 Task: Explore Airbnb accommodation in Al Hindiyah, Iraq from 10th December, 2023 to 15th December, 2023 for 7 adults. Place can be entire room or shared room with 4 bedrooms having 7 beds and 4 bathrooms. Property type can be house. Amenities needed are: wifi, TV, free parkinig on premises, gym, breakfast.
Action: Mouse moved to (424, 94)
Screenshot: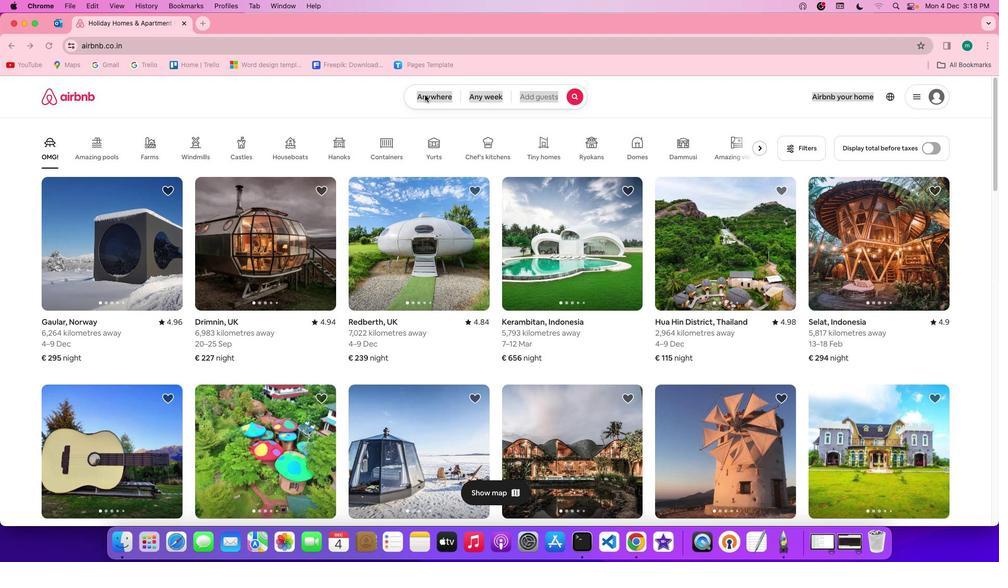 
Action: Mouse pressed left at (424, 94)
Screenshot: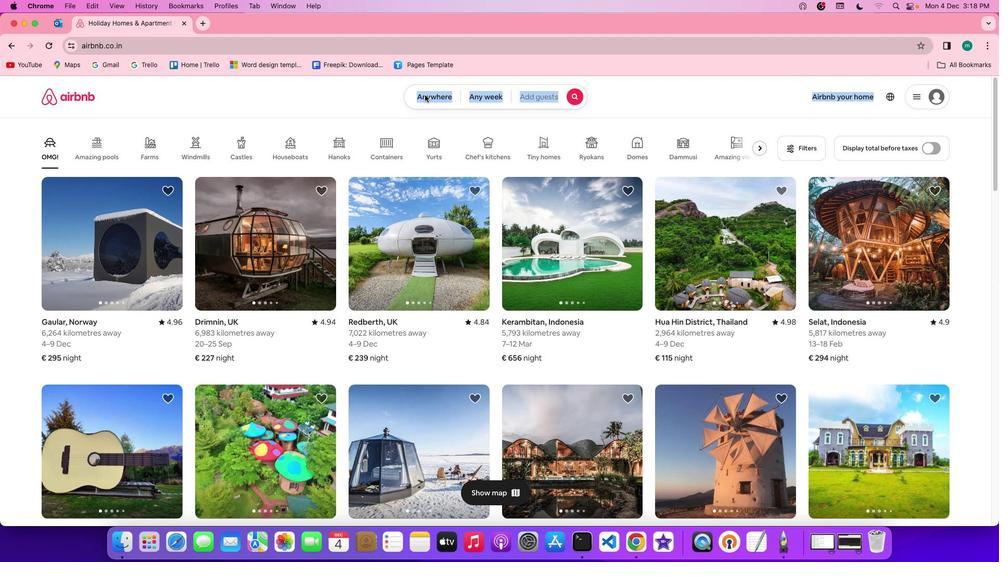 
Action: Mouse pressed left at (424, 94)
Screenshot: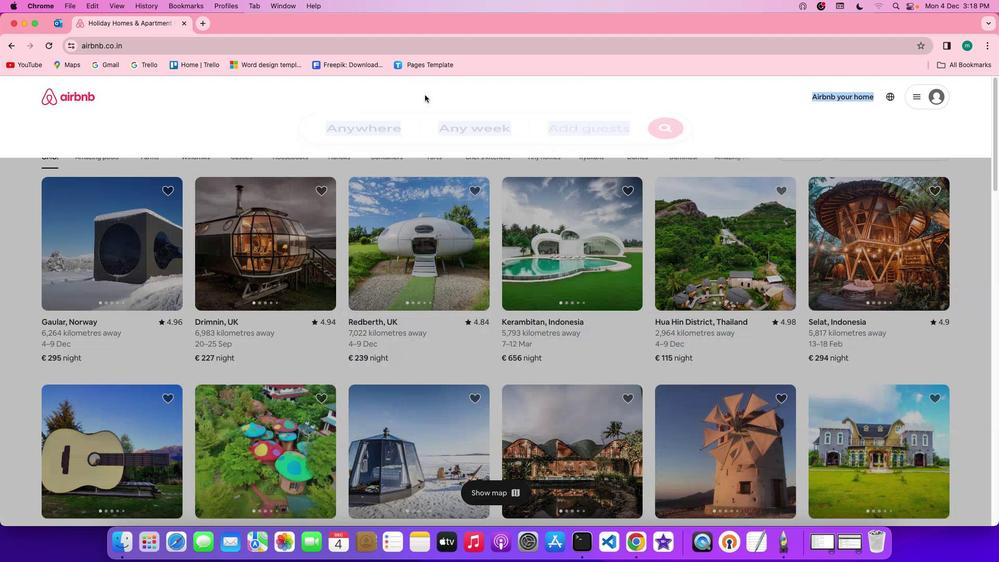 
Action: Mouse moved to (354, 140)
Screenshot: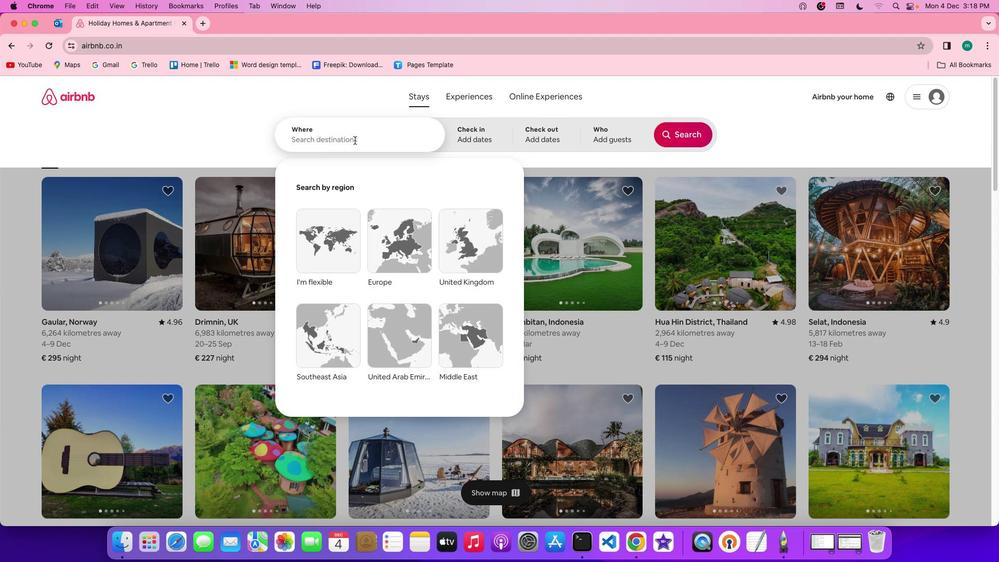 
Action: Mouse pressed left at (354, 140)
Screenshot: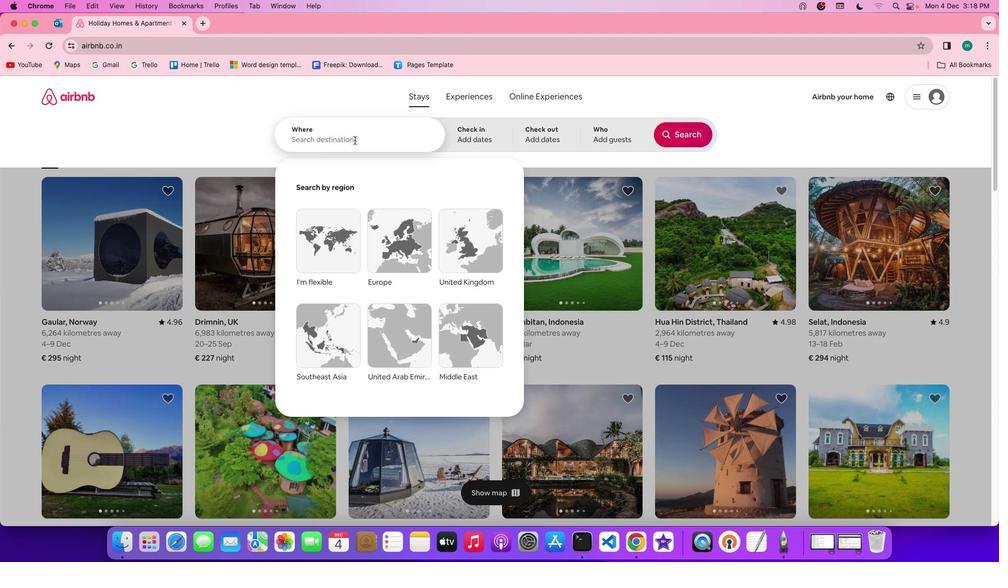 
Action: Key pressed Key.shift'A''I'Key.spaceKey.shift'H''i''n''d''i''y''a''h'','Key.spaceKey.shift'i''r''a''q'
Screenshot: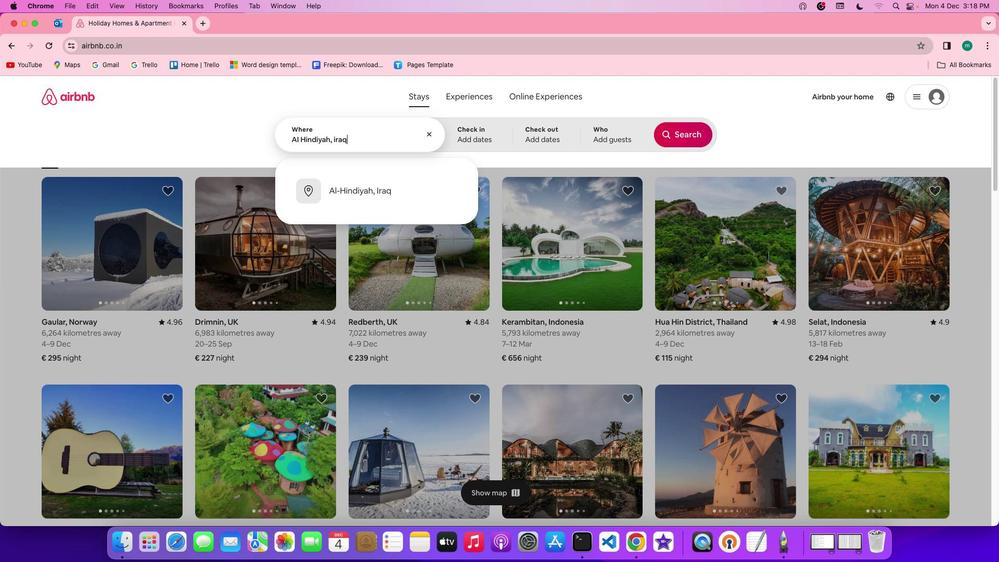 
Action: Mouse moved to (470, 137)
Screenshot: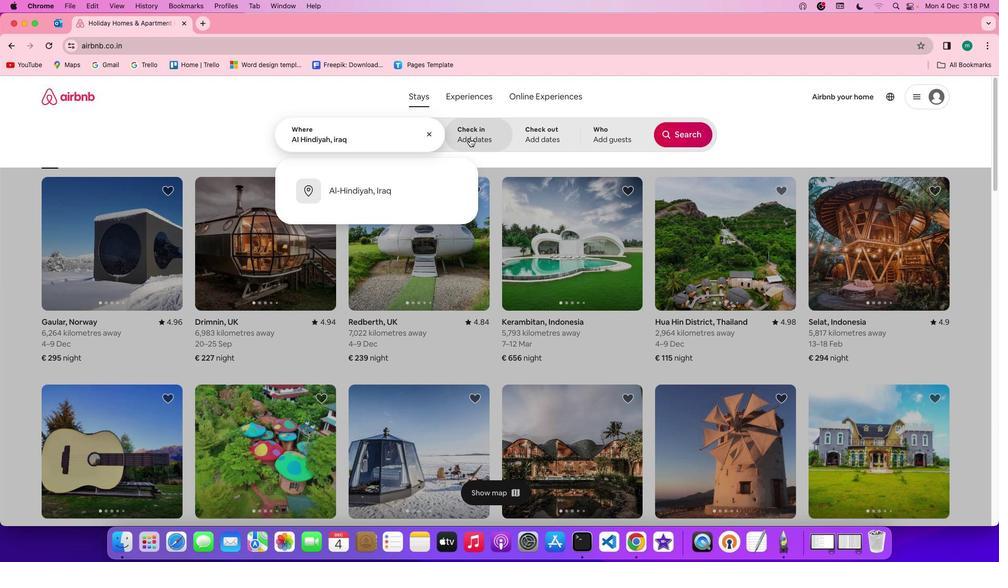 
Action: Mouse pressed left at (470, 137)
Screenshot: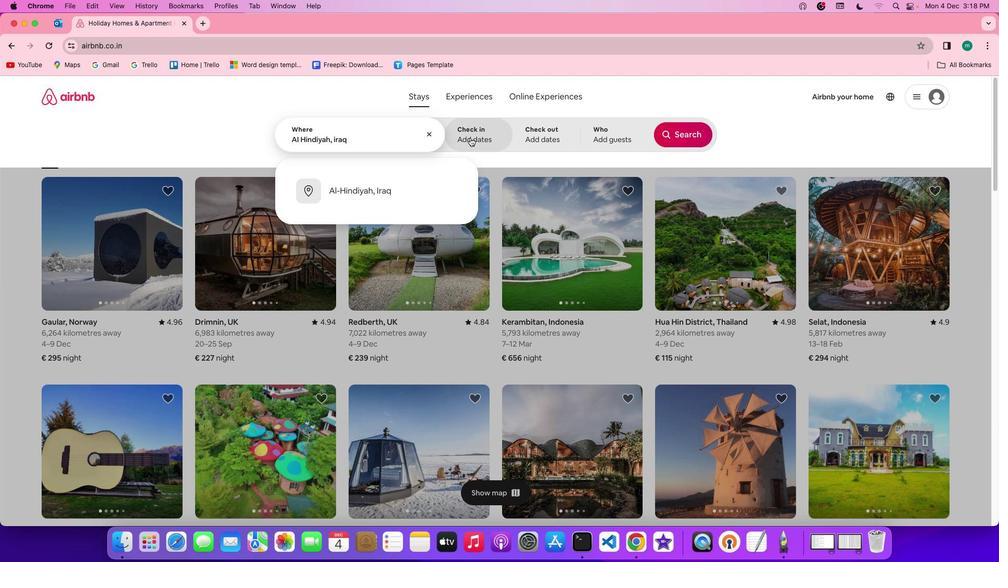 
Action: Mouse moved to (323, 310)
Screenshot: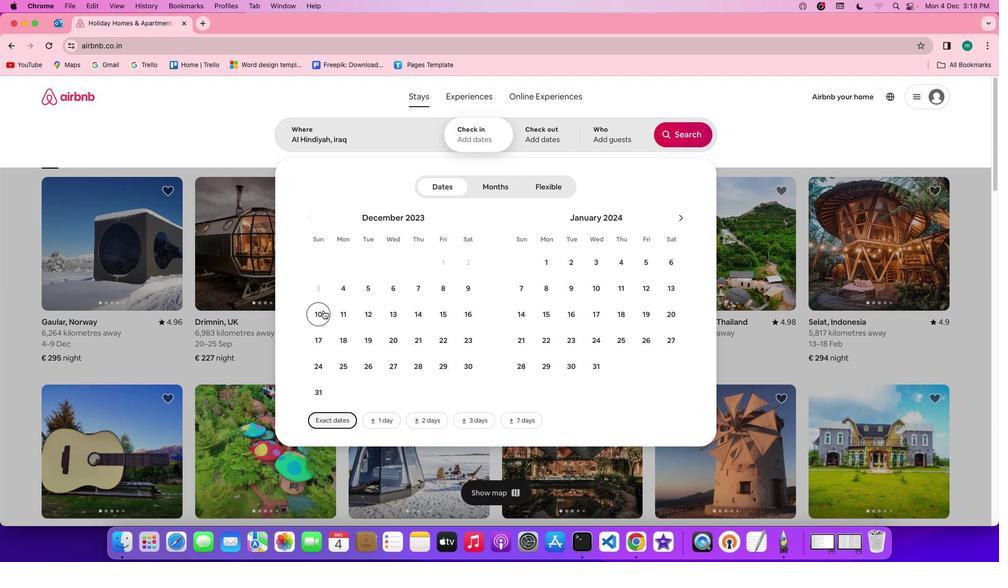 
Action: Mouse pressed left at (323, 310)
Screenshot: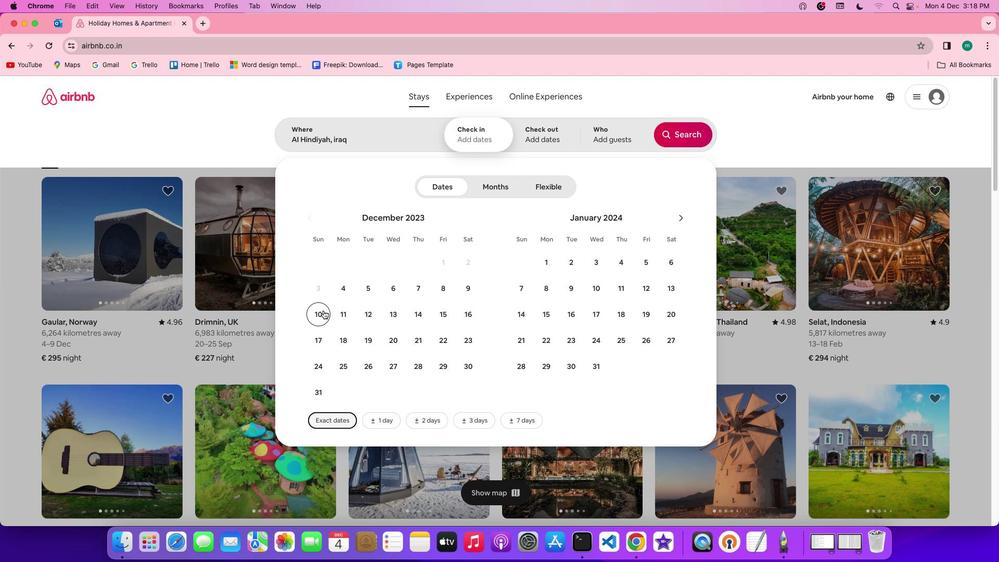 
Action: Mouse moved to (448, 312)
Screenshot: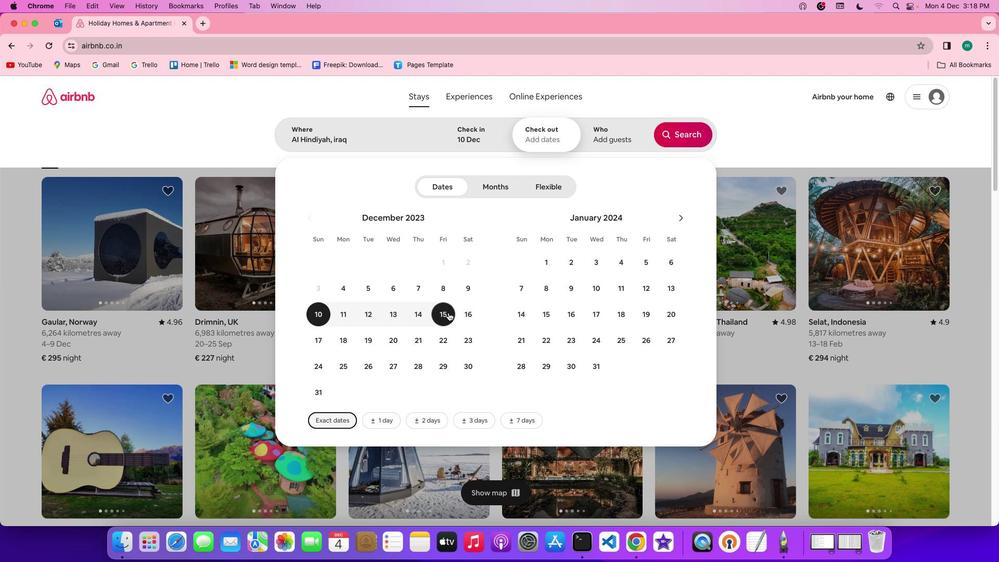 
Action: Mouse pressed left at (448, 312)
Screenshot: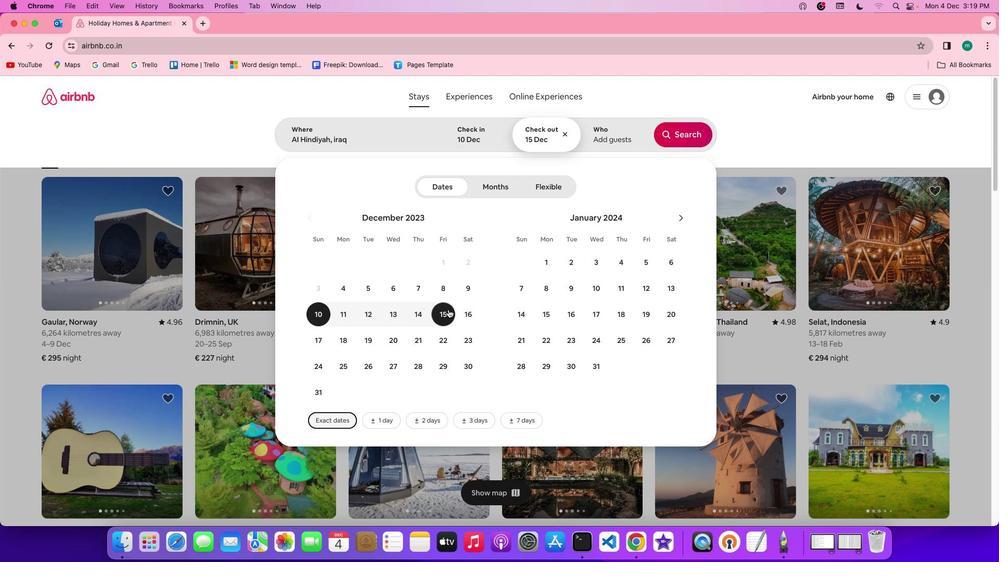 
Action: Mouse moved to (616, 124)
Screenshot: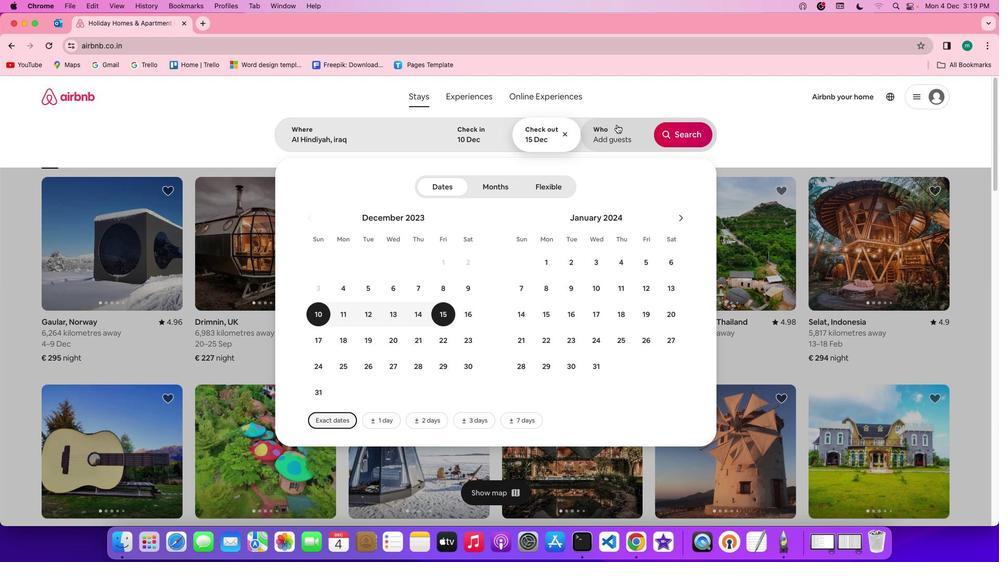 
Action: Mouse pressed left at (616, 124)
Screenshot: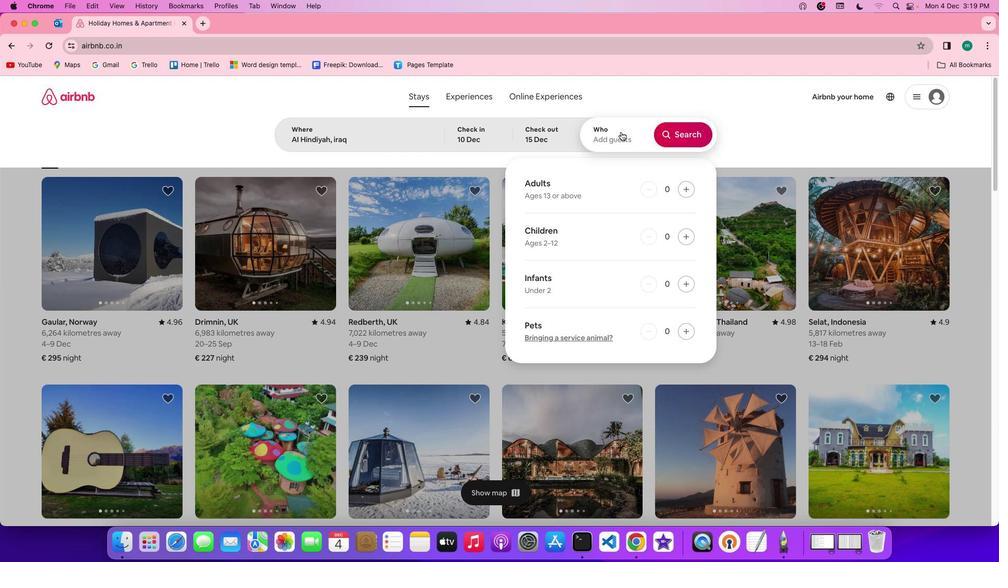 
Action: Mouse moved to (681, 188)
Screenshot: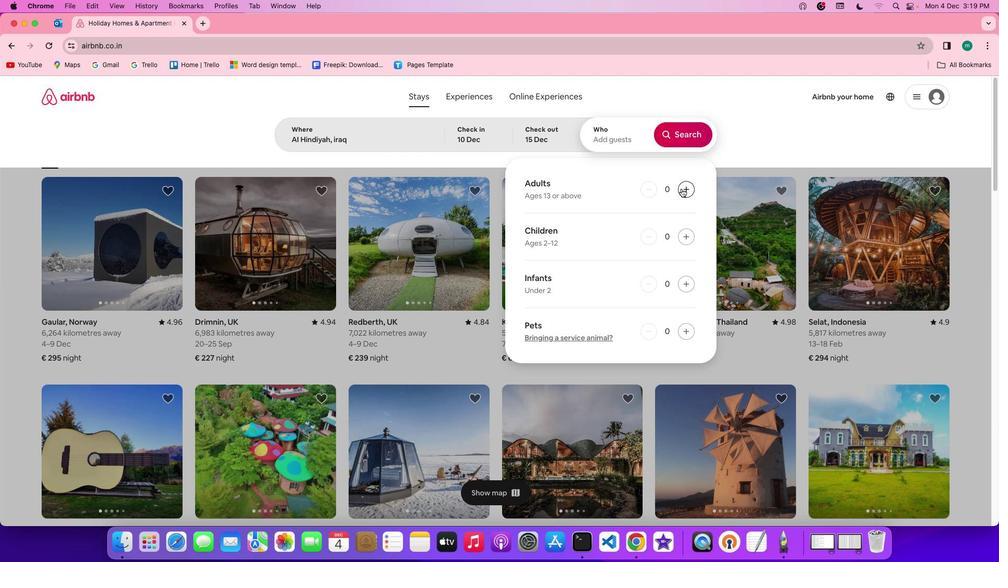 
Action: Mouse pressed left at (681, 188)
Screenshot: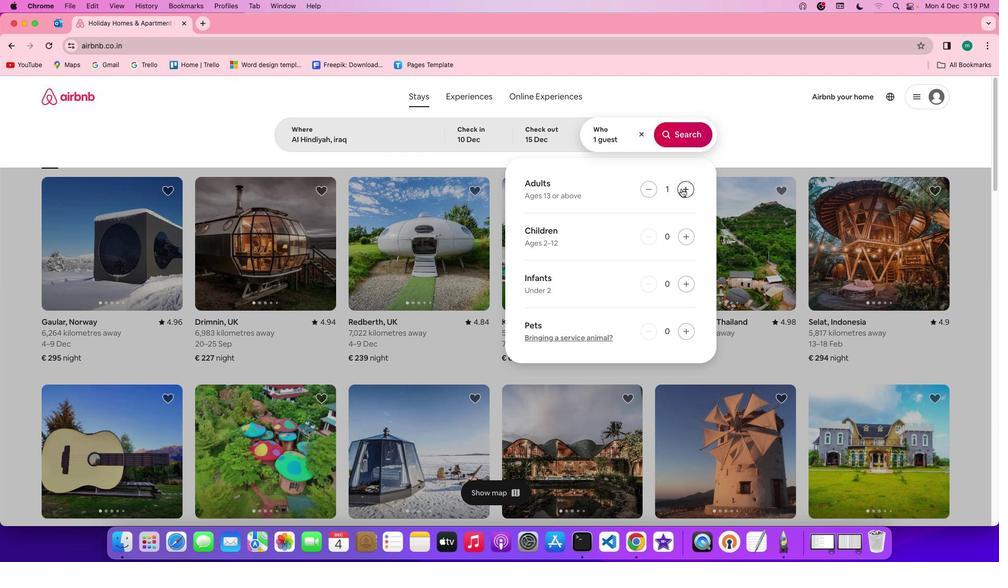 
Action: Mouse pressed left at (681, 188)
Screenshot: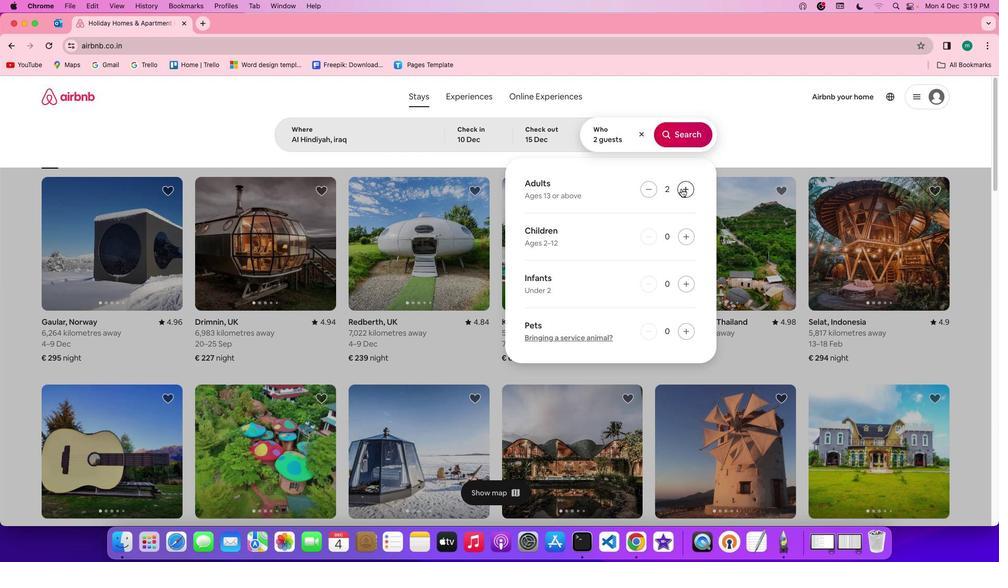 
Action: Mouse pressed left at (681, 188)
Screenshot: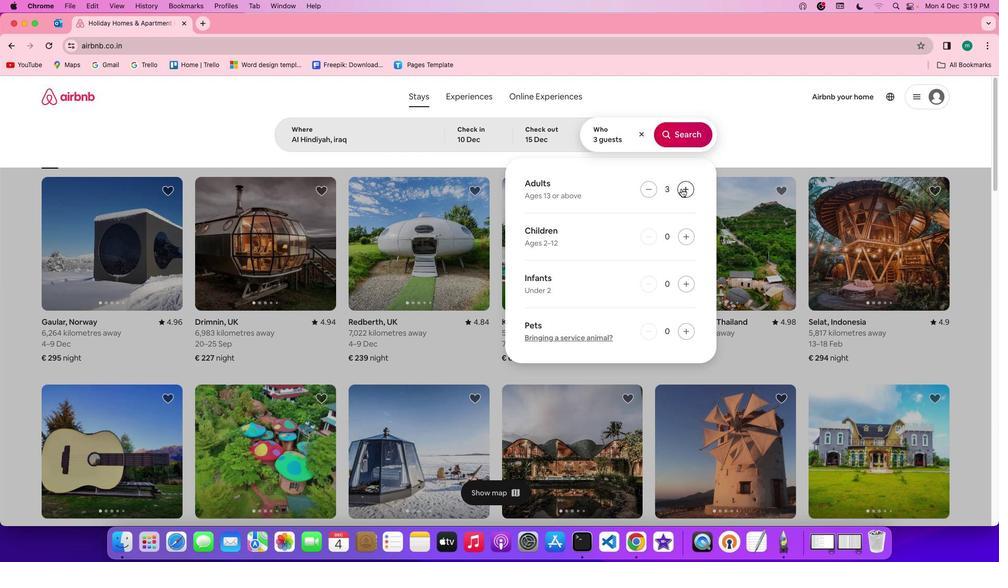 
Action: Mouse pressed left at (681, 188)
Screenshot: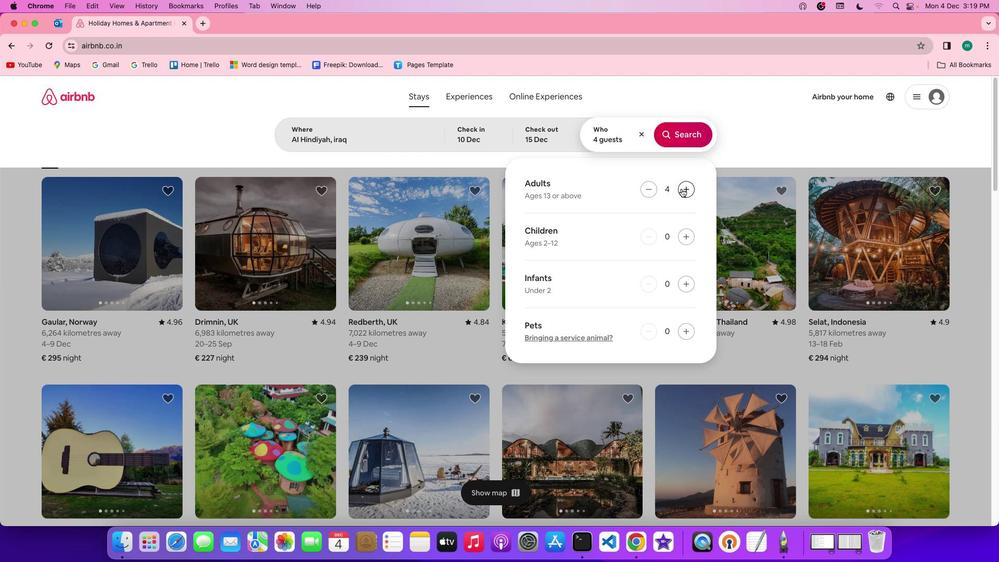 
Action: Mouse pressed left at (681, 188)
Screenshot: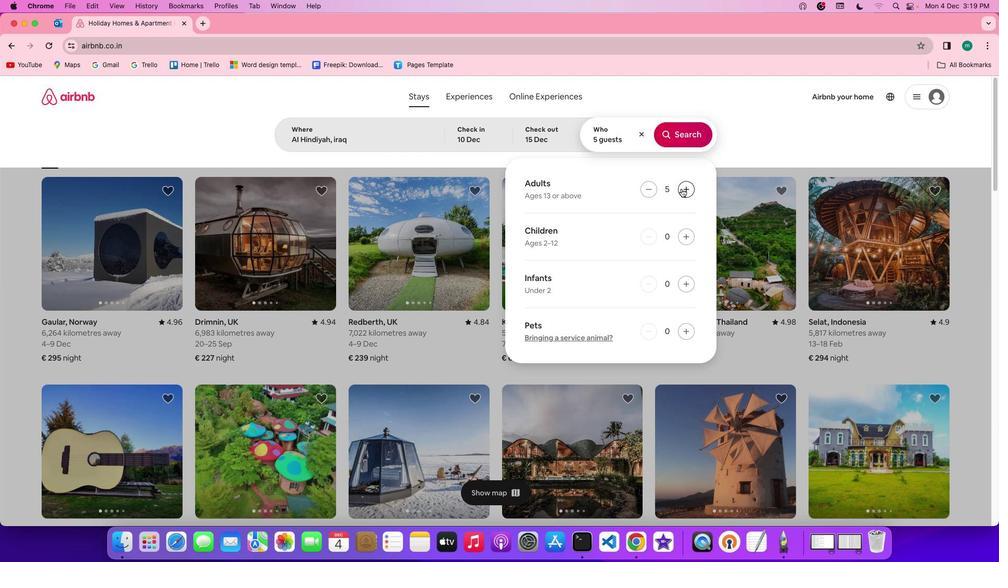 
Action: Mouse pressed left at (681, 188)
Screenshot: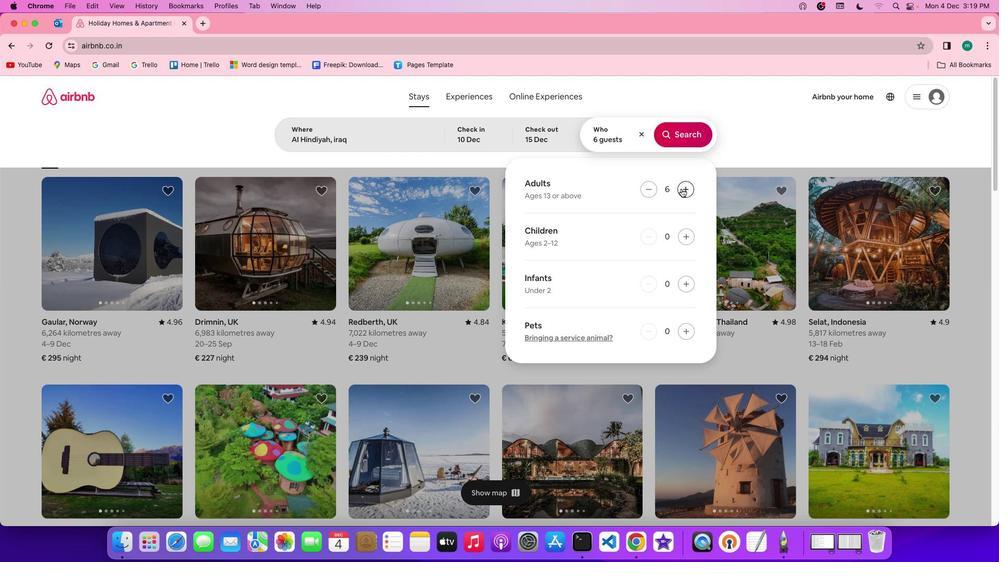 
Action: Mouse pressed left at (681, 188)
Screenshot: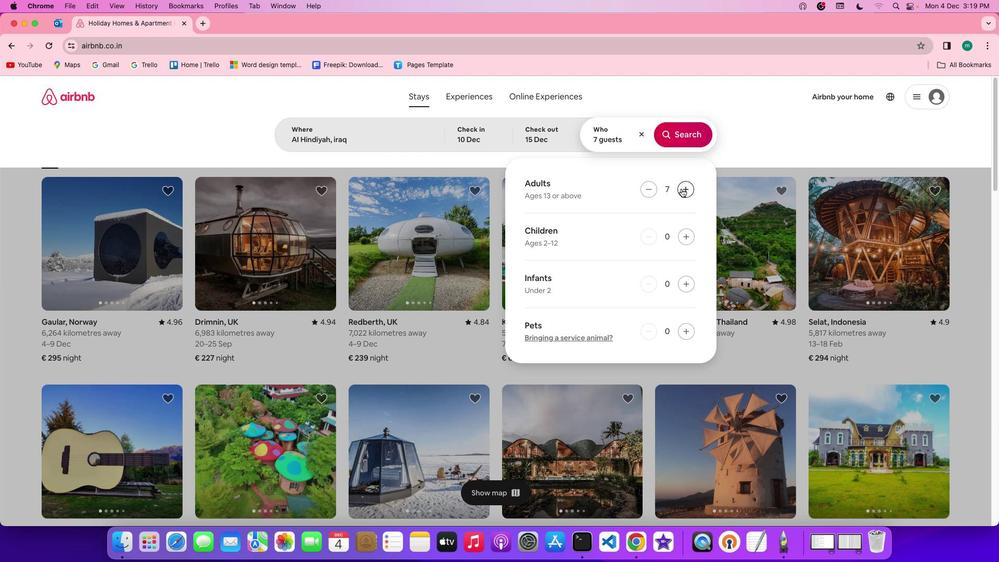 
Action: Mouse moved to (688, 129)
Screenshot: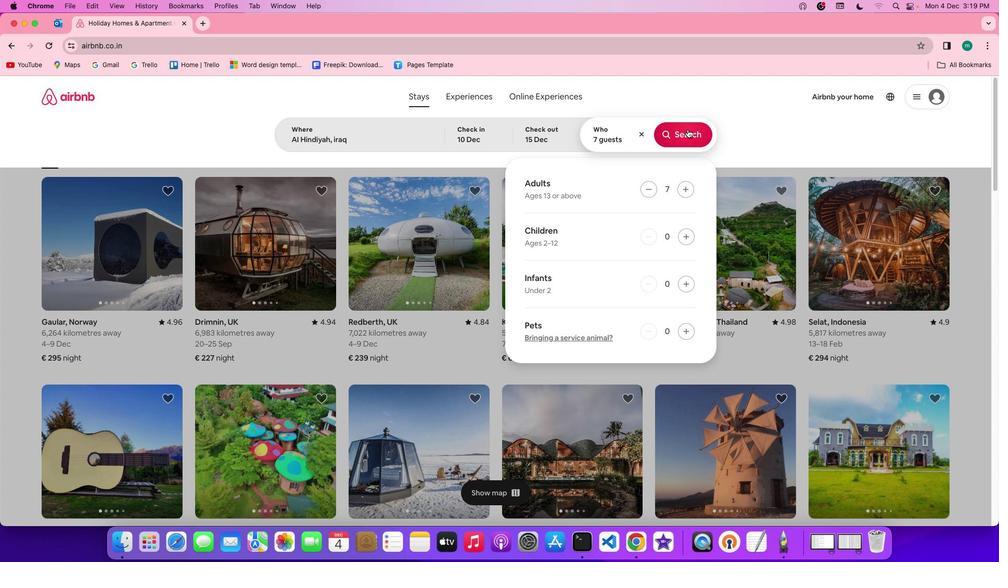 
Action: Mouse pressed left at (688, 129)
Screenshot: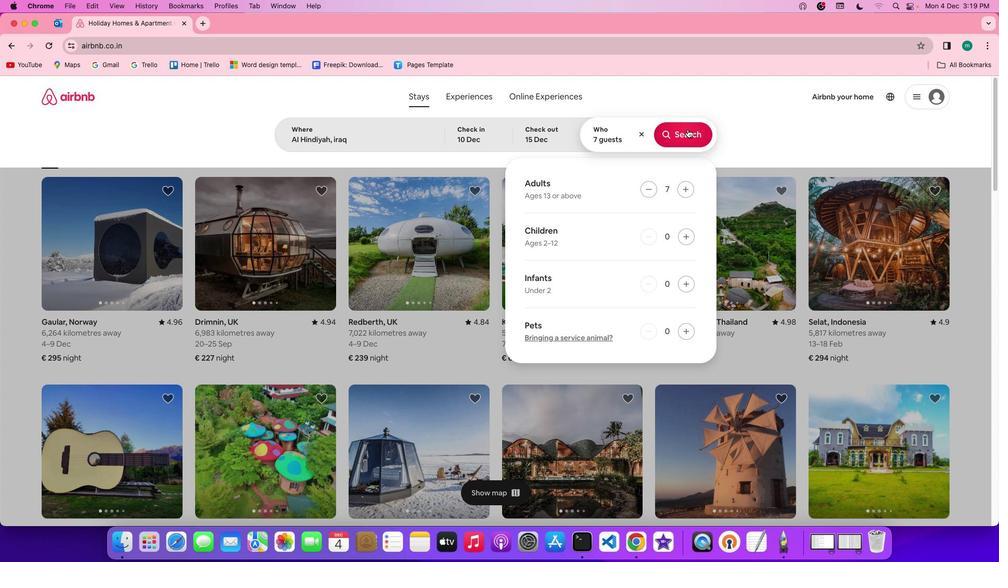 
Action: Mouse moved to (832, 132)
Screenshot: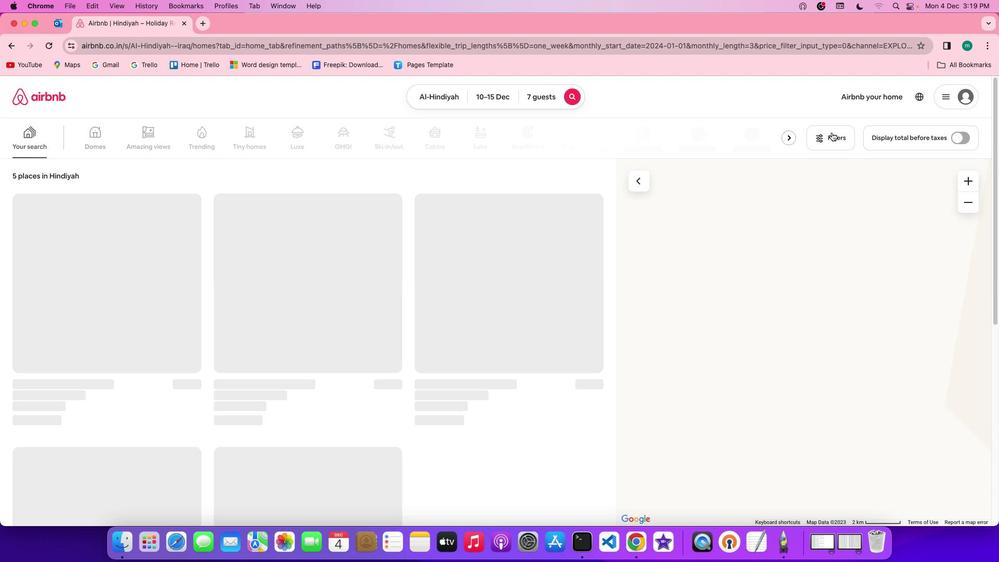 
Action: Mouse pressed left at (832, 132)
Screenshot: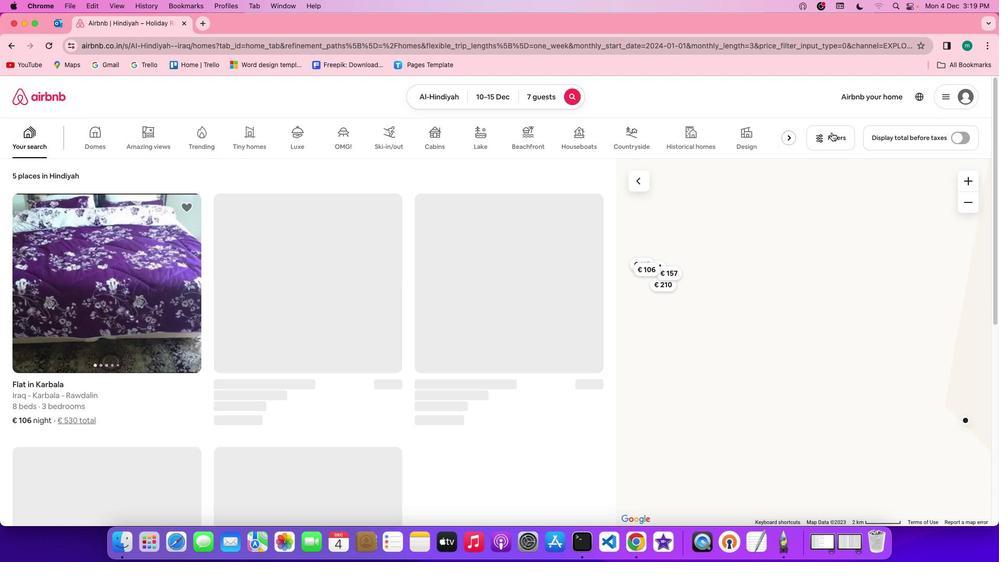 
Action: Mouse moved to (495, 308)
Screenshot: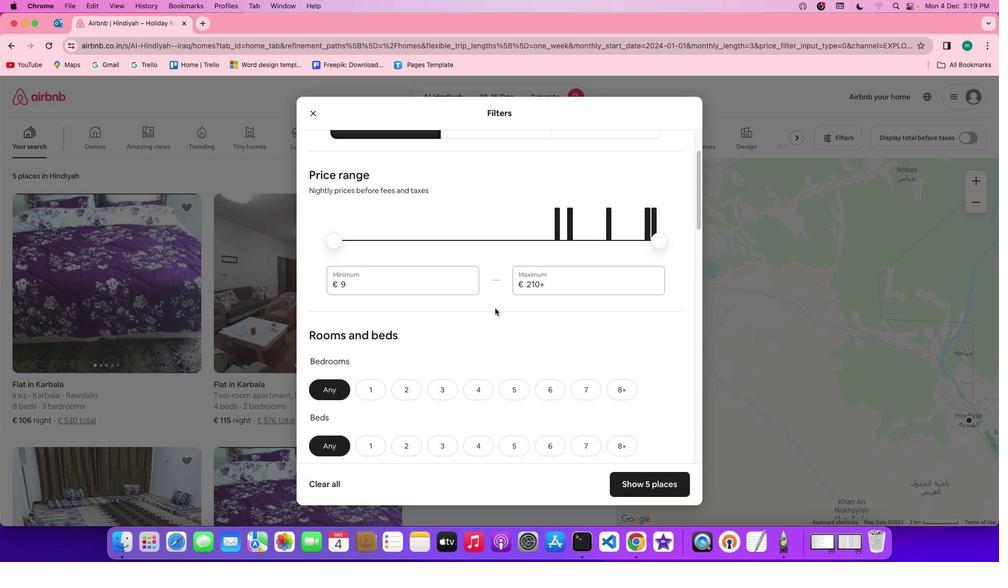 
Action: Mouse scrolled (495, 308) with delta (0, 0)
Screenshot: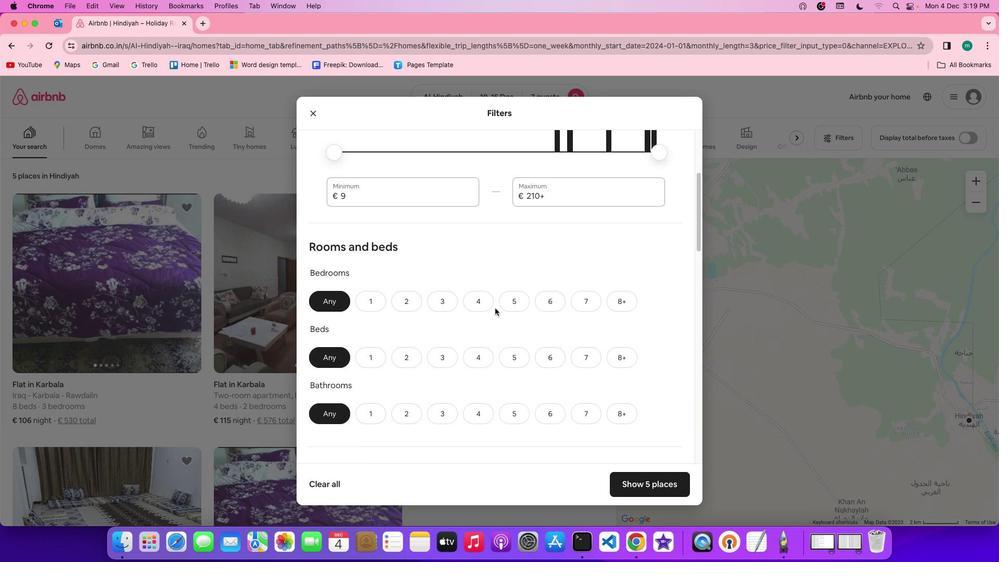 
Action: Mouse scrolled (495, 308) with delta (0, 0)
Screenshot: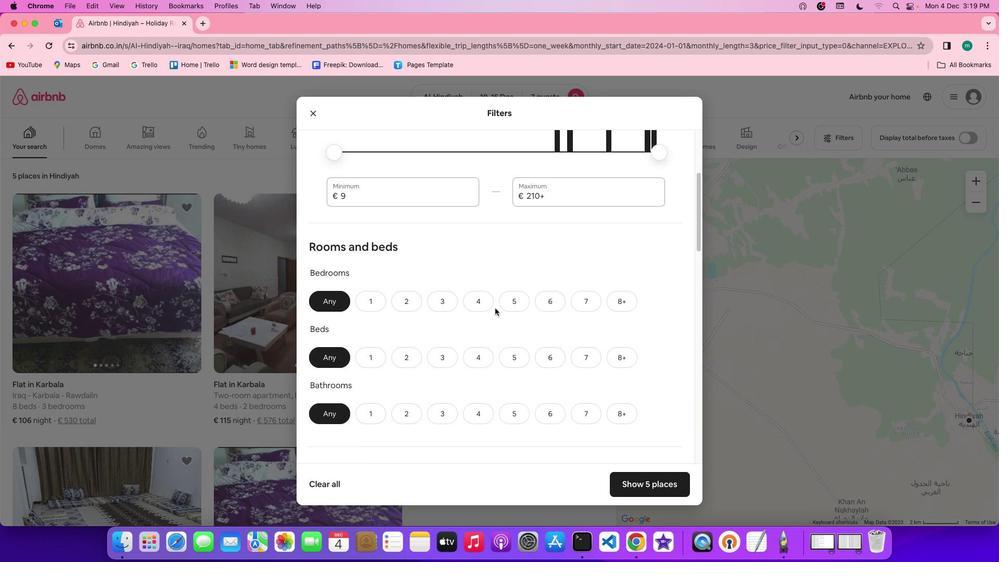 
Action: Mouse scrolled (495, 308) with delta (0, -1)
Screenshot: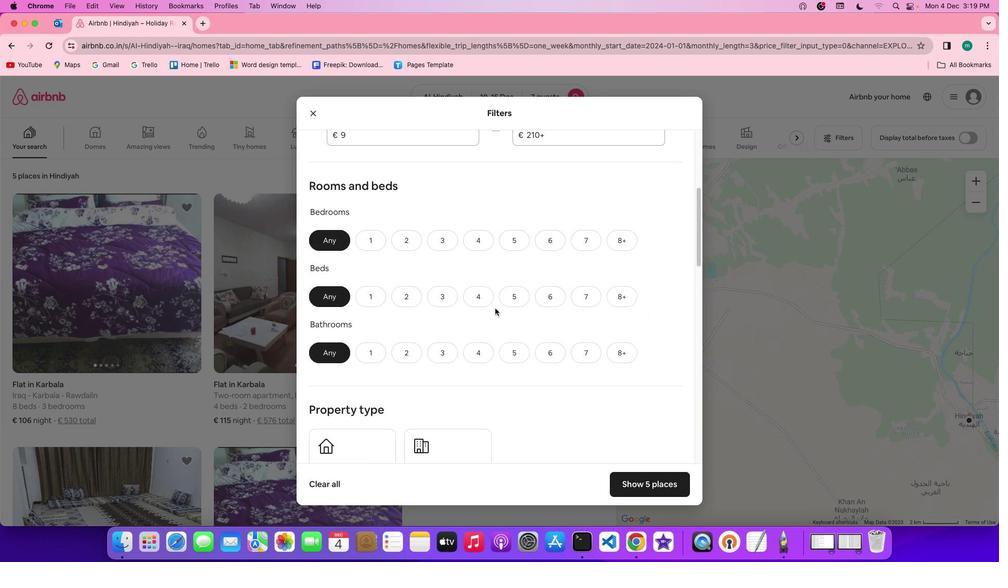 
Action: Mouse scrolled (495, 308) with delta (0, -2)
Screenshot: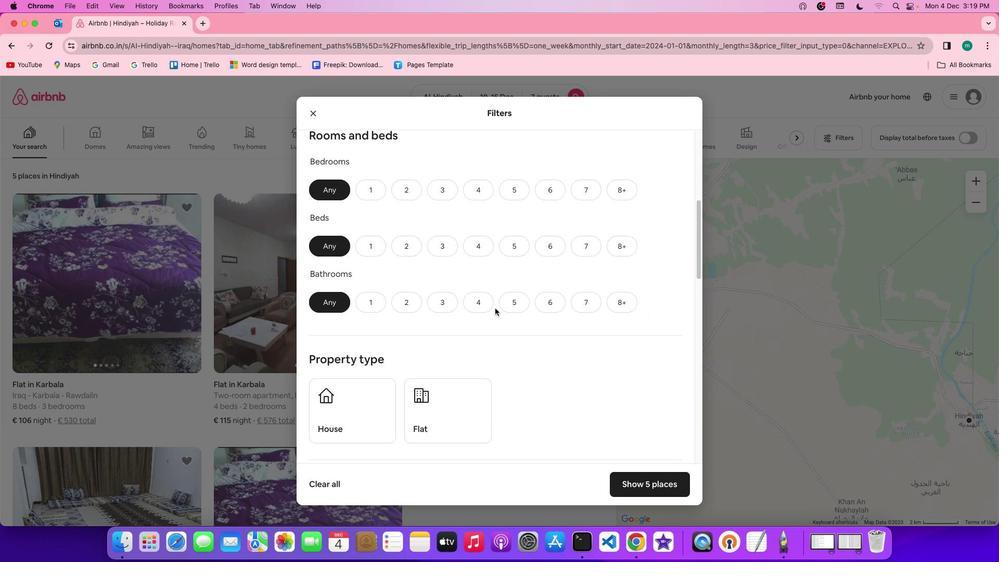 
Action: Mouse scrolled (495, 308) with delta (0, -2)
Screenshot: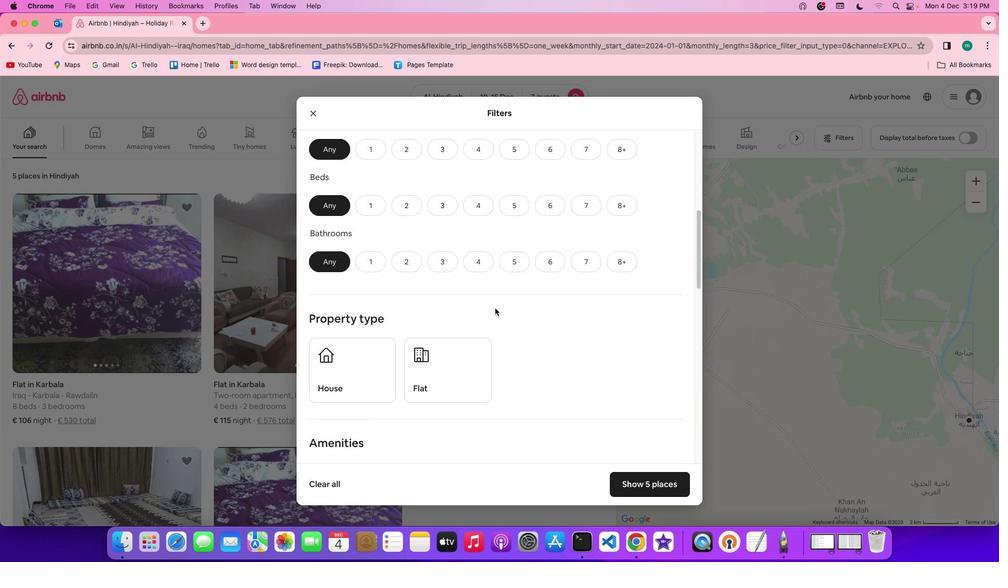 
Action: Mouse moved to (474, 148)
Screenshot: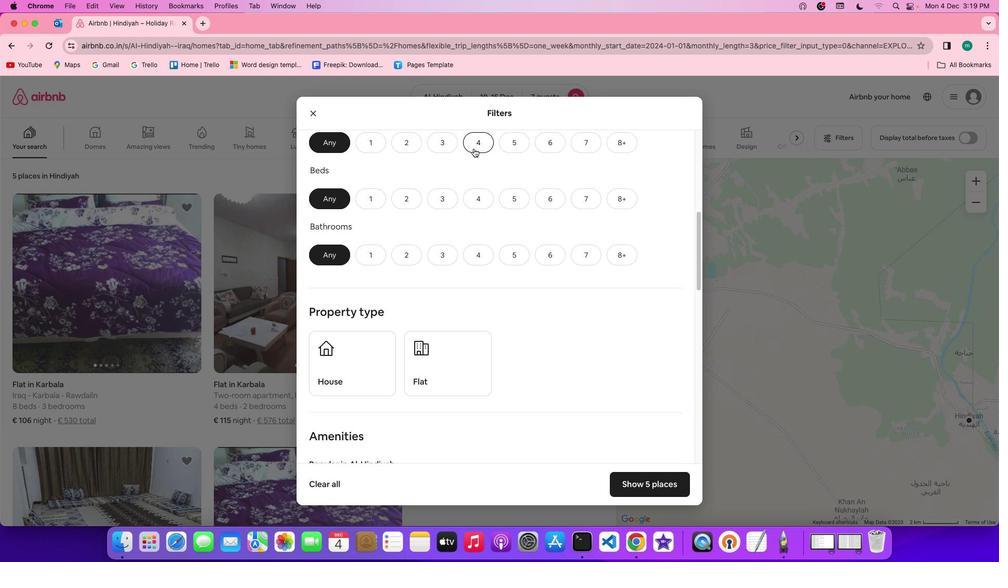 
Action: Mouse pressed left at (474, 148)
Screenshot: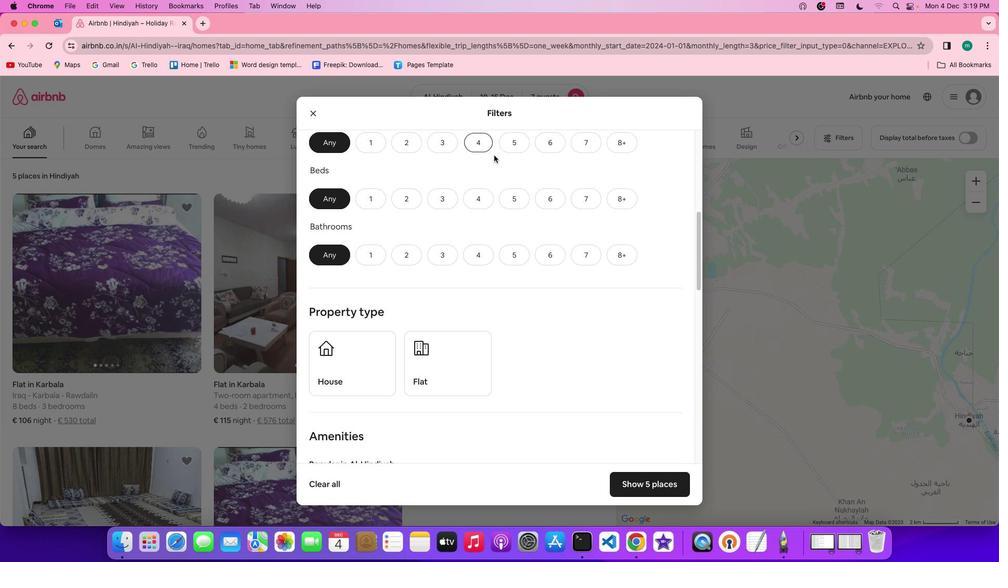 
Action: Mouse moved to (581, 198)
Screenshot: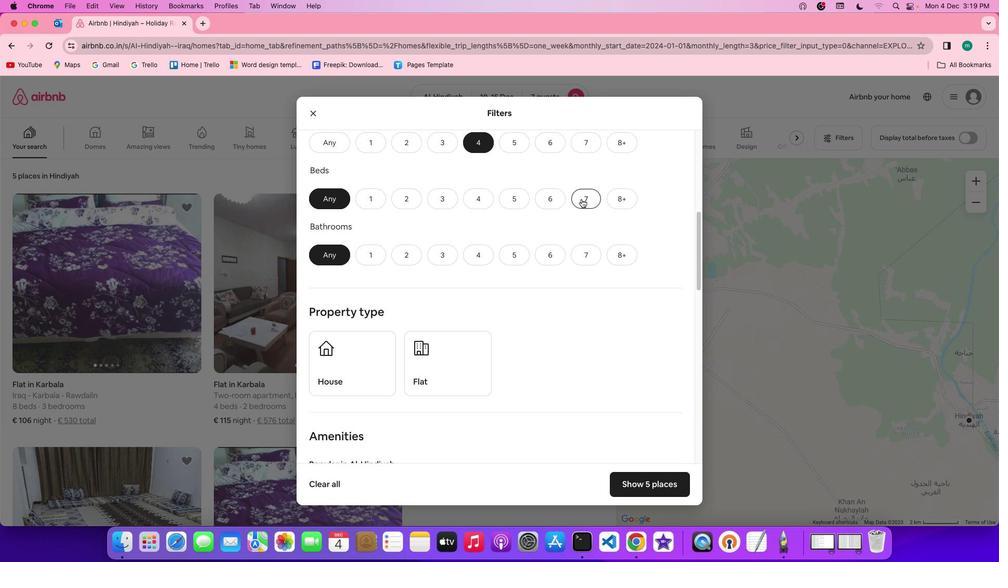 
Action: Mouse pressed left at (581, 198)
Screenshot: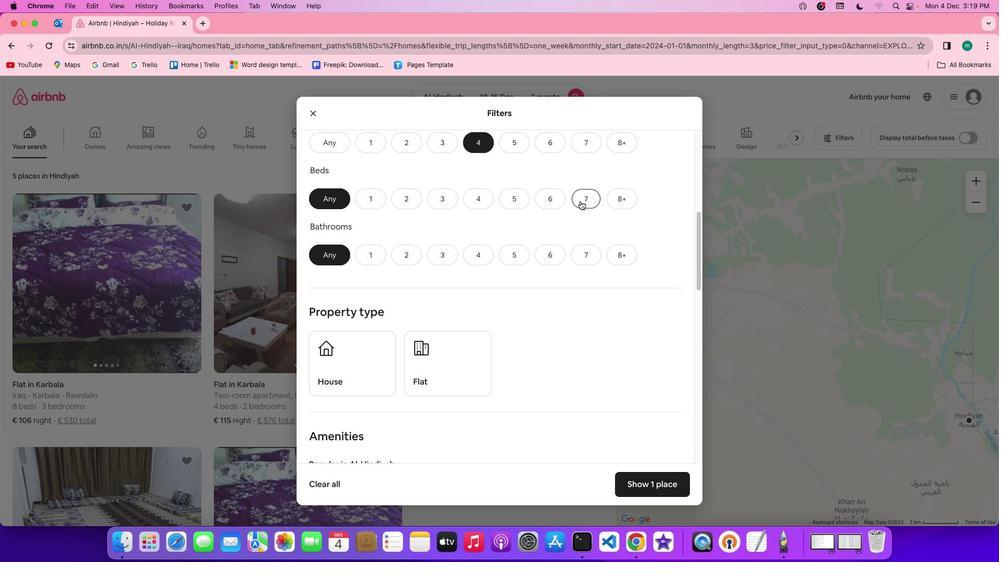 
Action: Mouse moved to (475, 252)
Screenshot: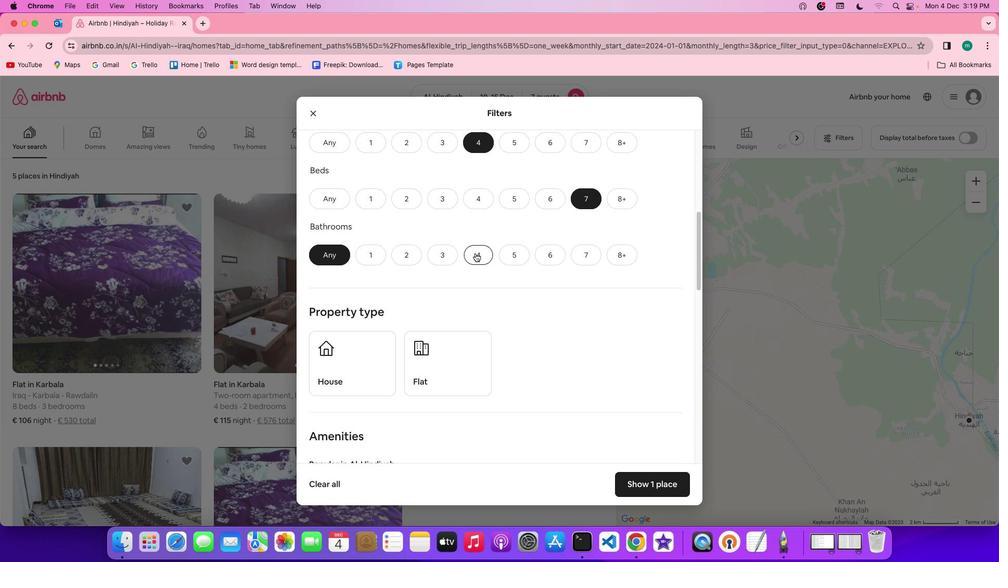 
Action: Mouse pressed left at (475, 252)
Screenshot: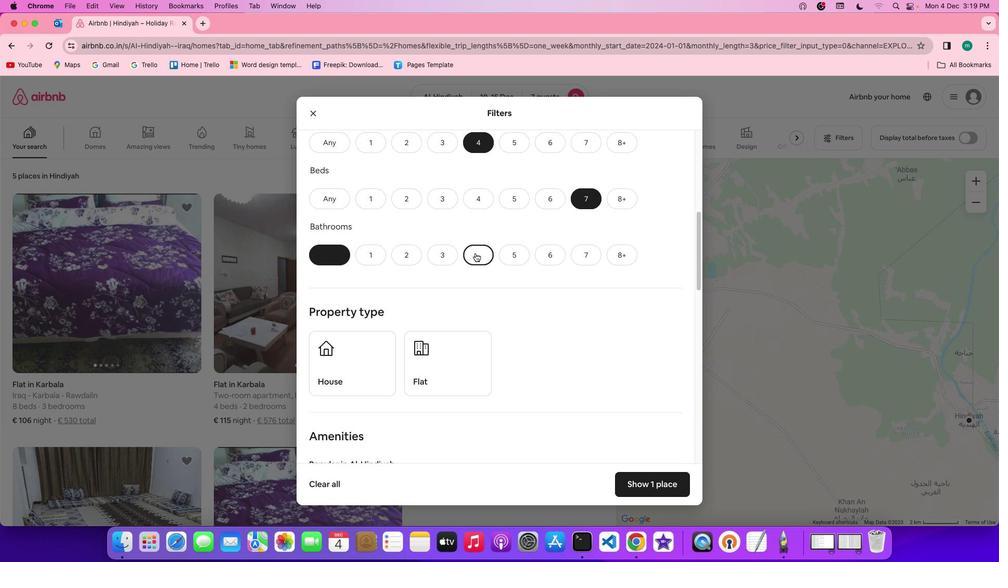 
Action: Mouse moved to (530, 275)
Screenshot: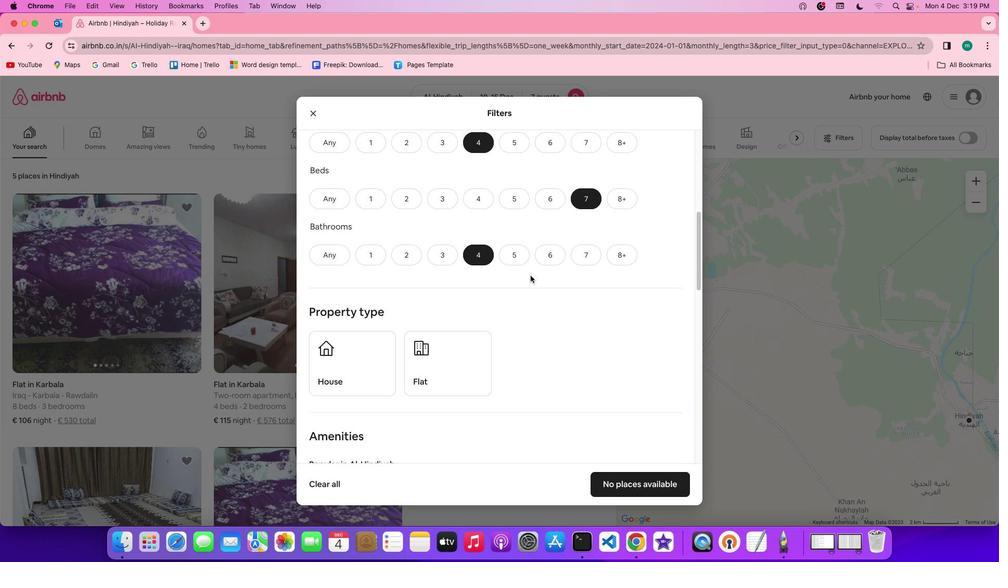 
Action: Mouse scrolled (530, 275) with delta (0, 0)
Screenshot: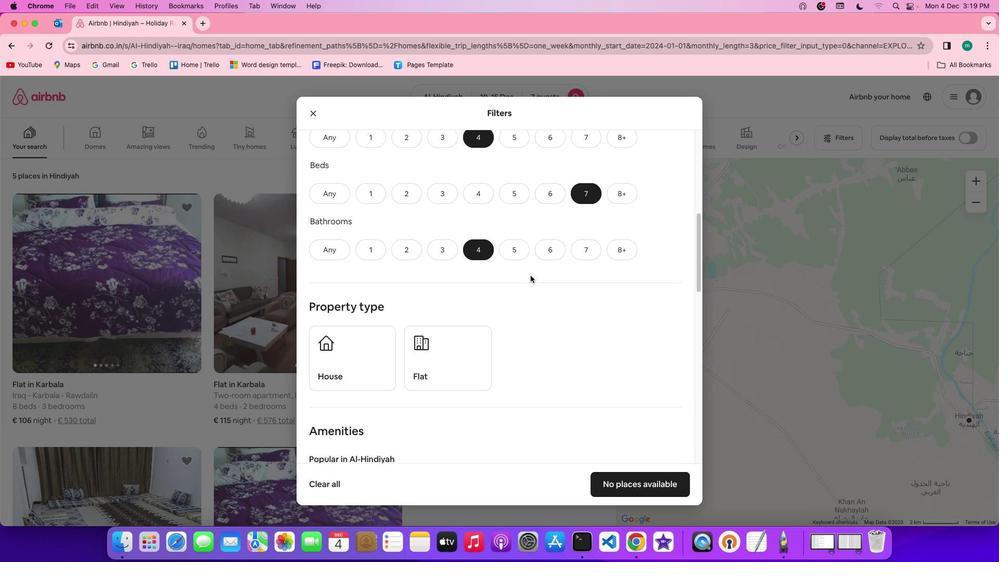 
Action: Mouse scrolled (530, 275) with delta (0, 0)
Screenshot: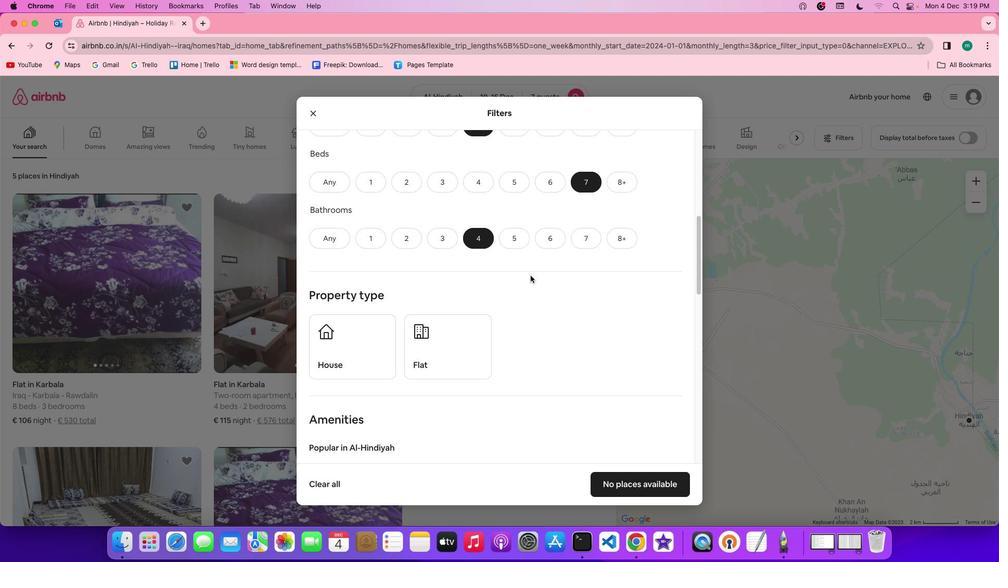 
Action: Mouse scrolled (530, 275) with delta (0, 0)
Screenshot: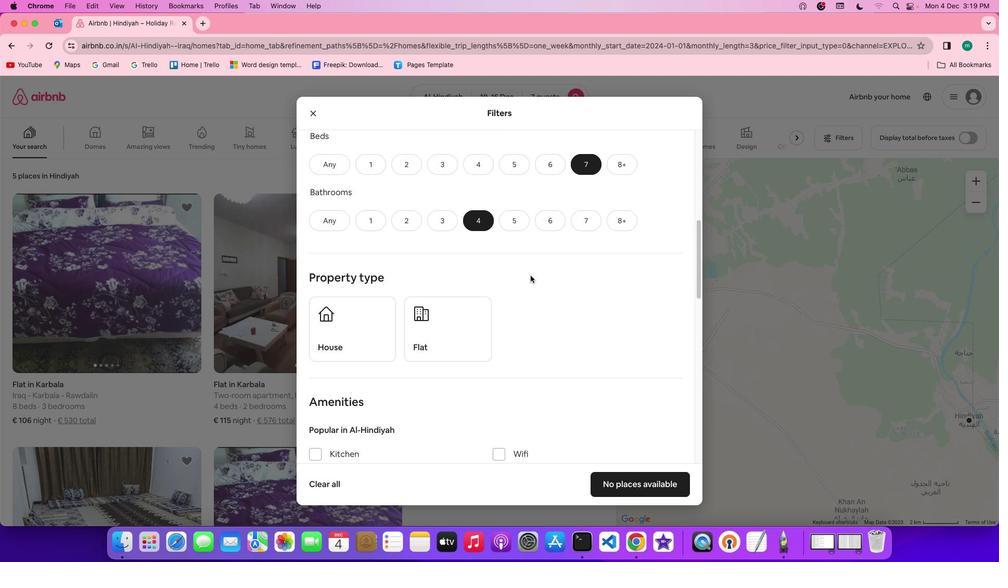 
Action: Mouse scrolled (530, 275) with delta (0, 0)
Screenshot: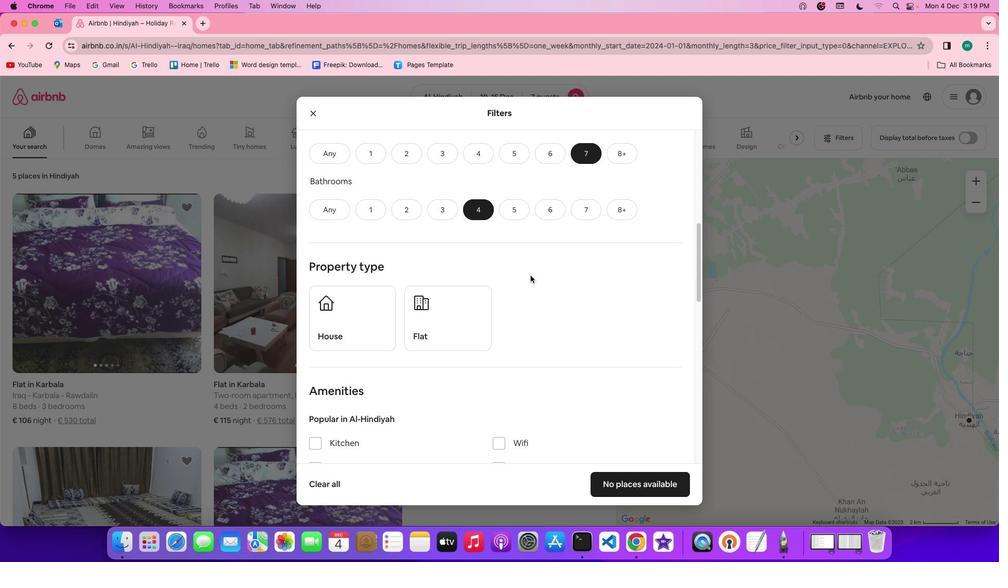 
Action: Mouse scrolled (530, 275) with delta (0, 0)
Screenshot: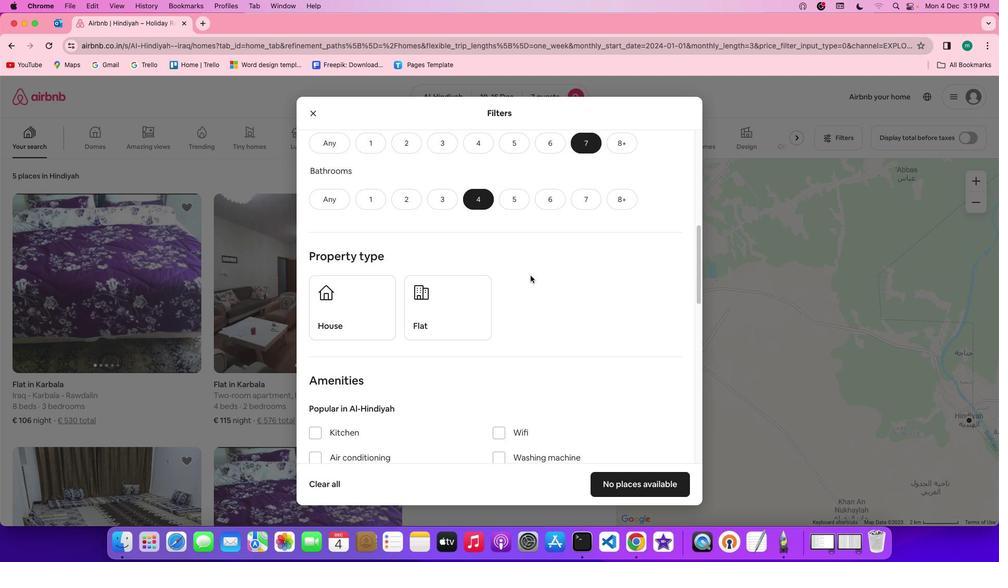 
Action: Mouse scrolled (530, 275) with delta (0, 0)
Screenshot: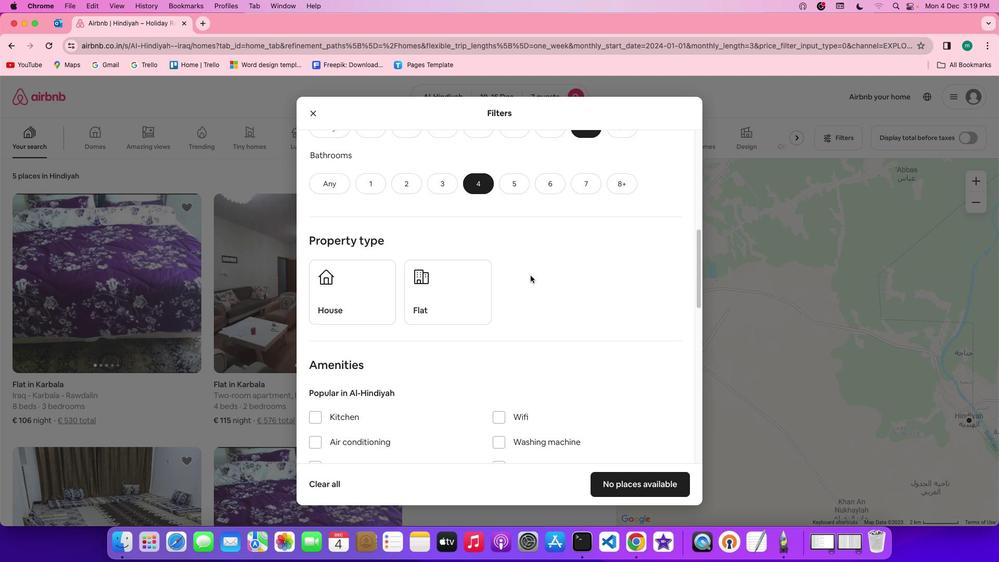 
Action: Mouse scrolled (530, 275) with delta (0, 0)
Screenshot: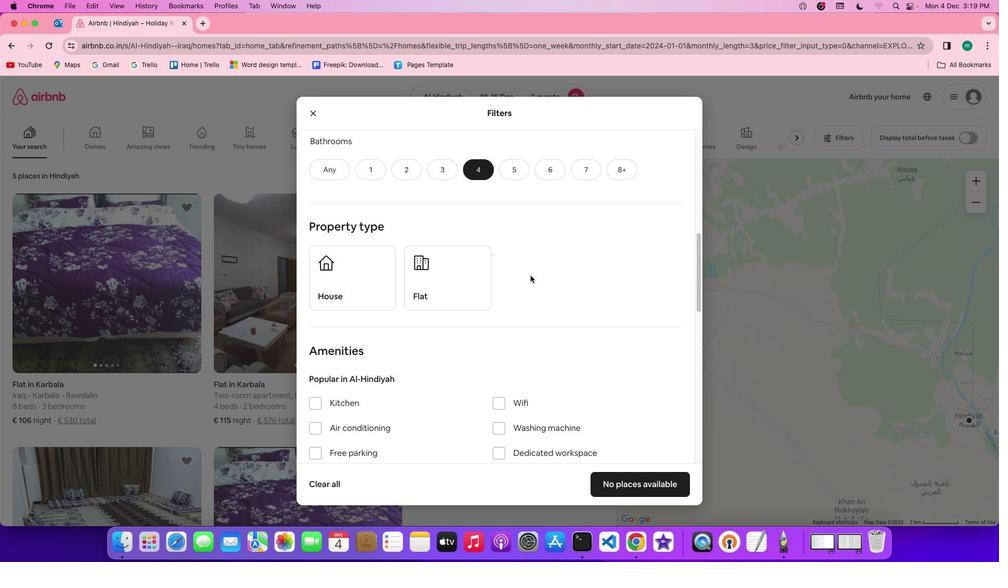
Action: Mouse scrolled (530, 275) with delta (0, 0)
Screenshot: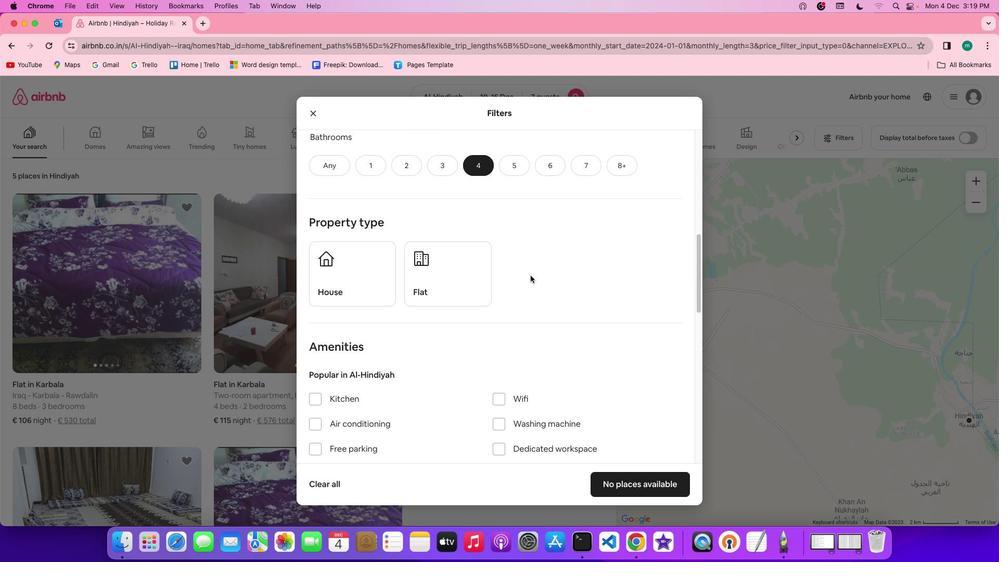 
Action: Mouse scrolled (530, 275) with delta (0, 0)
Screenshot: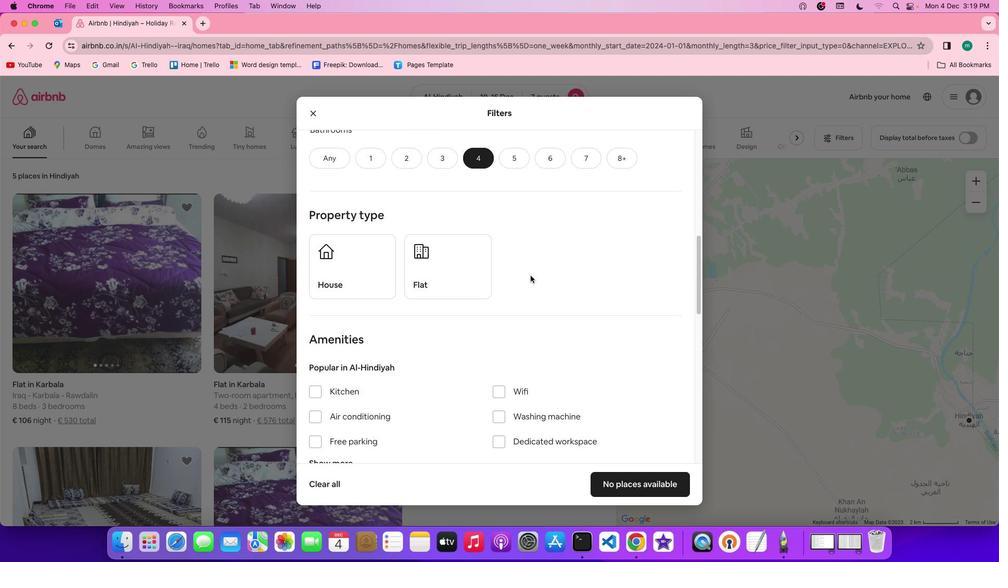 
Action: Mouse scrolled (530, 275) with delta (0, 0)
Screenshot: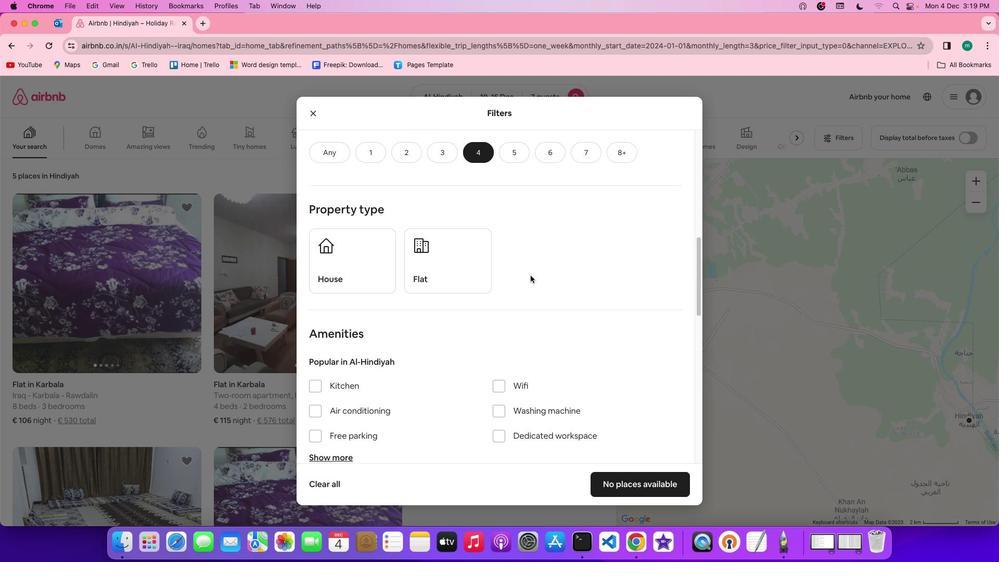 
Action: Mouse scrolled (530, 275) with delta (0, 0)
Screenshot: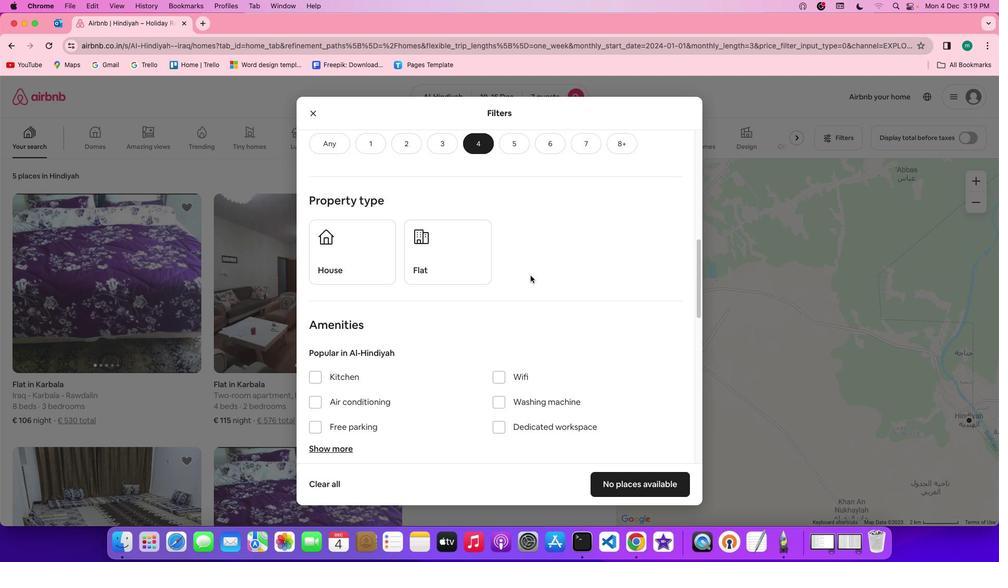 
Action: Mouse scrolled (530, 275) with delta (0, 0)
Screenshot: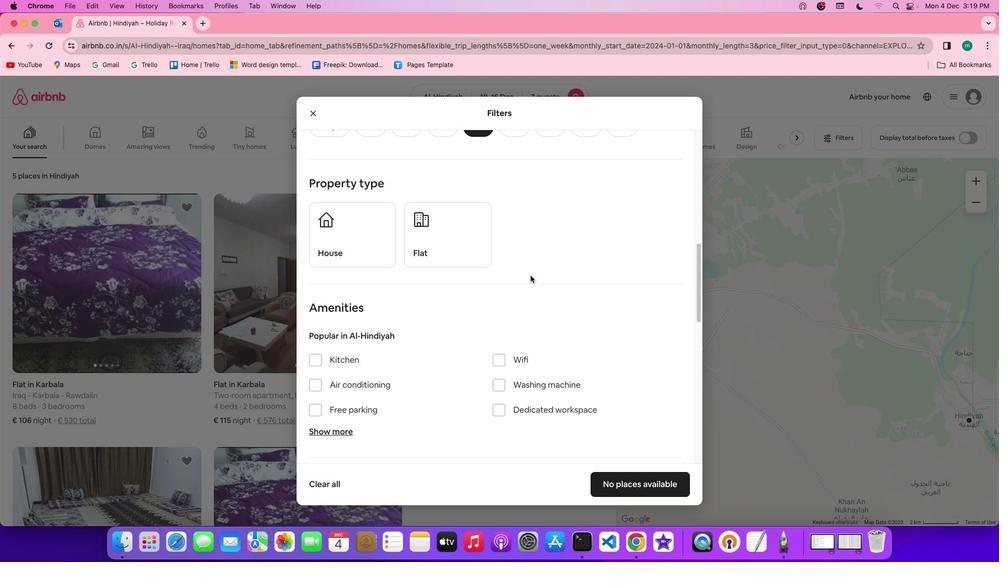 
Action: Mouse moved to (366, 235)
Screenshot: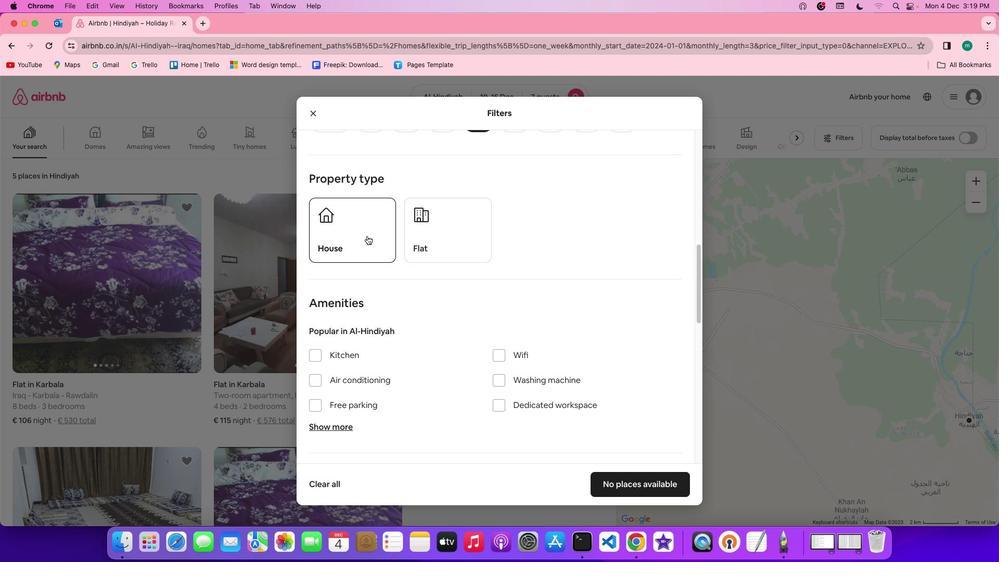 
Action: Mouse pressed left at (366, 235)
Screenshot: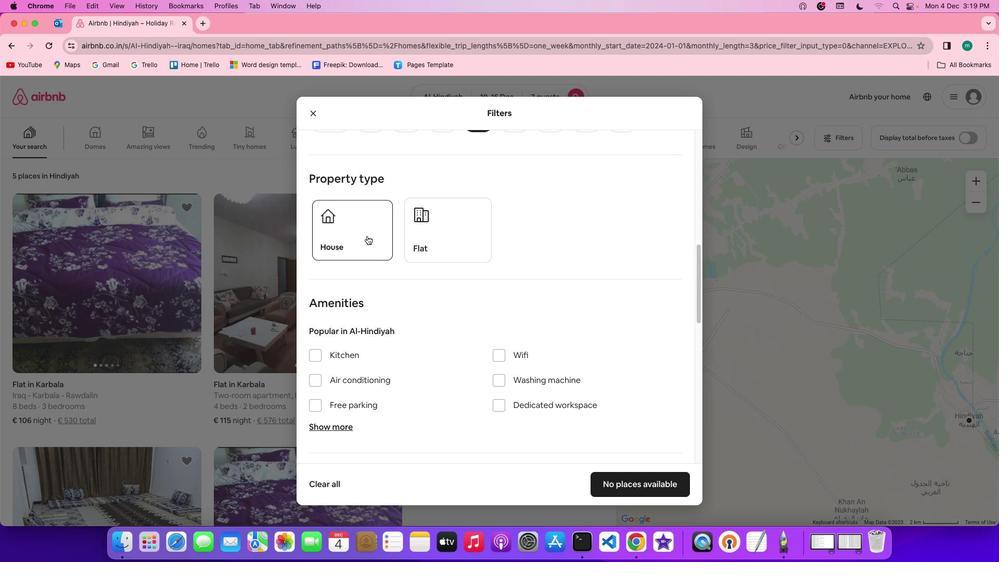 
Action: Mouse moved to (514, 271)
Screenshot: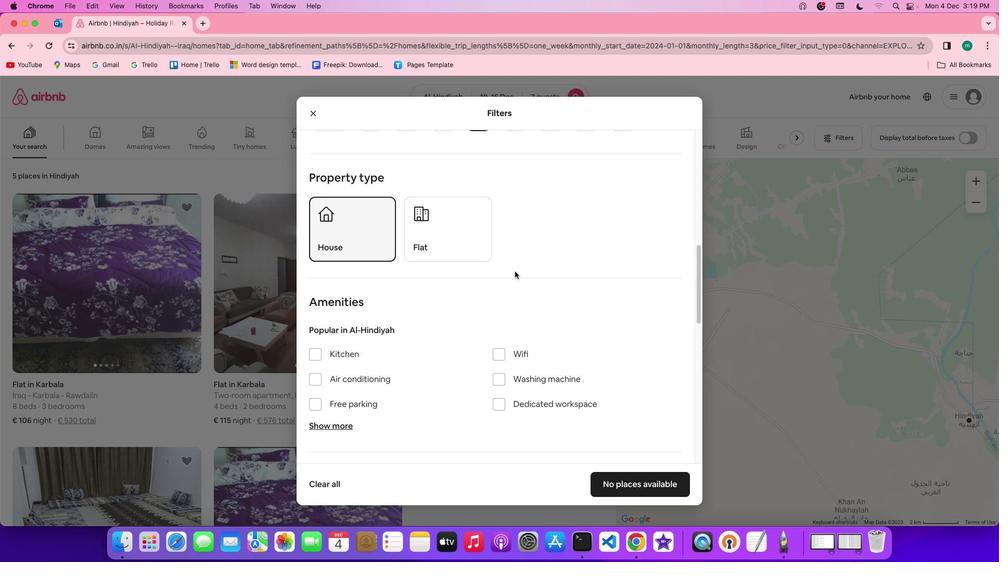 
Action: Mouse scrolled (514, 271) with delta (0, 0)
Screenshot: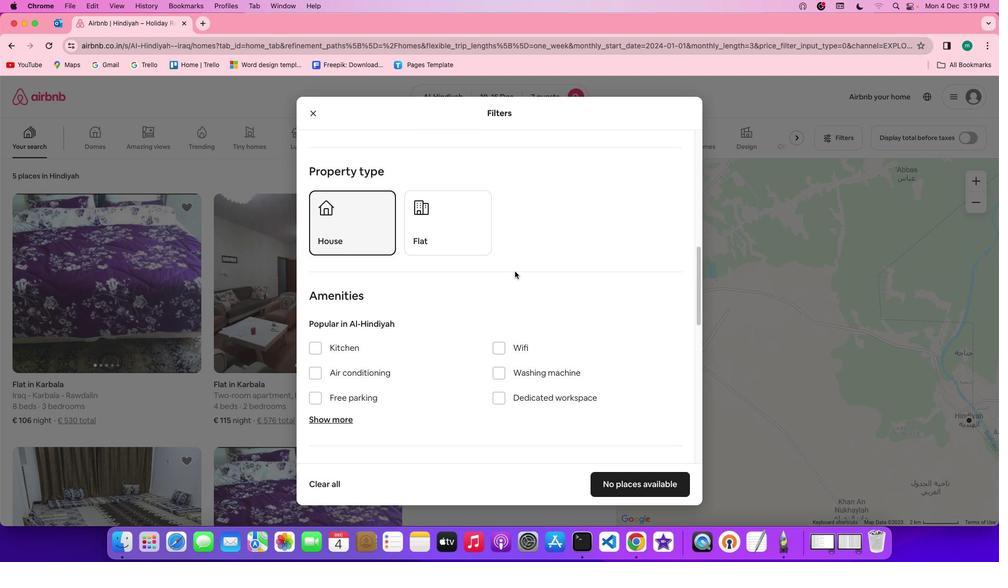 
Action: Mouse scrolled (514, 271) with delta (0, 0)
Screenshot: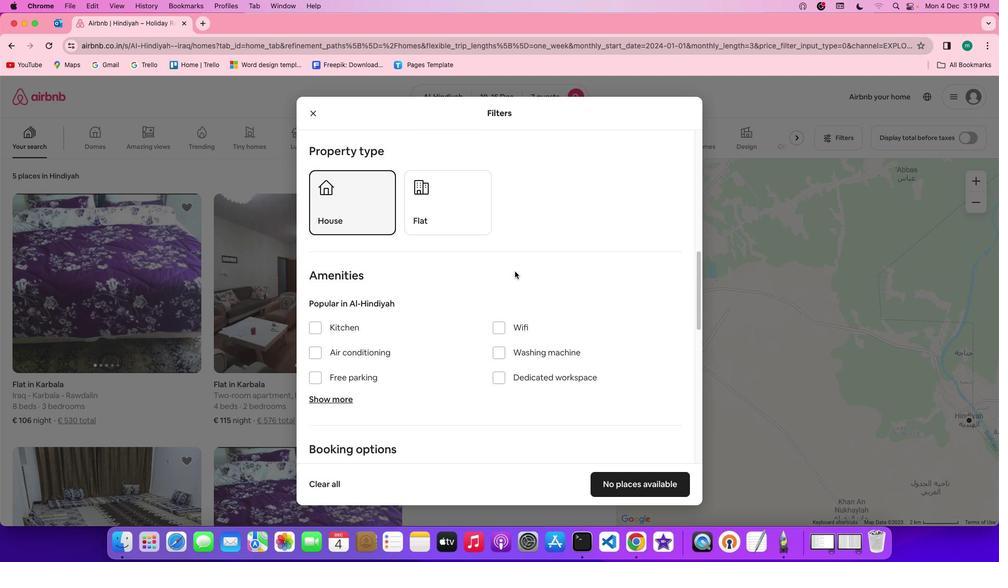 
Action: Mouse scrolled (514, 271) with delta (0, 0)
Screenshot: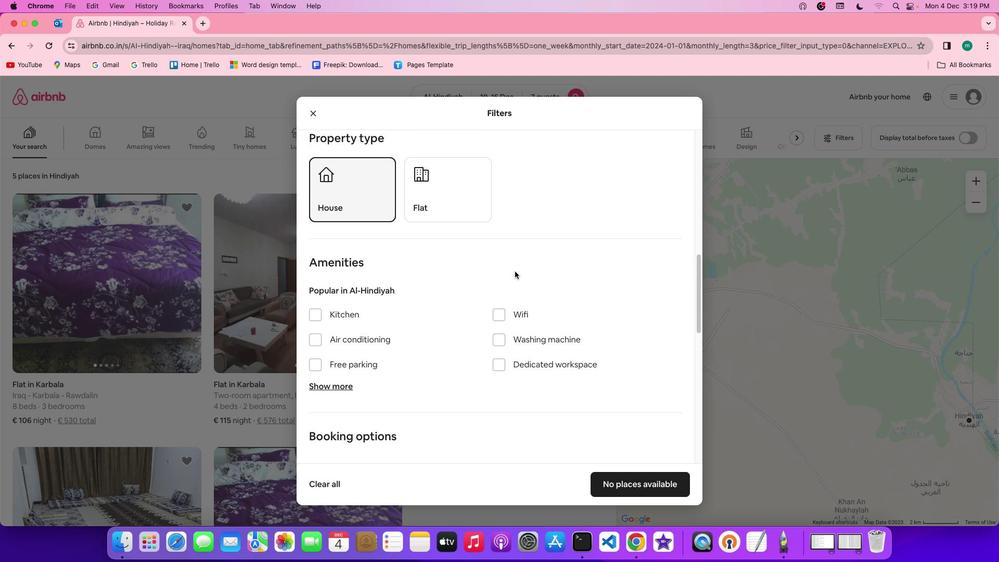 
Action: Mouse scrolled (514, 271) with delta (0, 0)
Screenshot: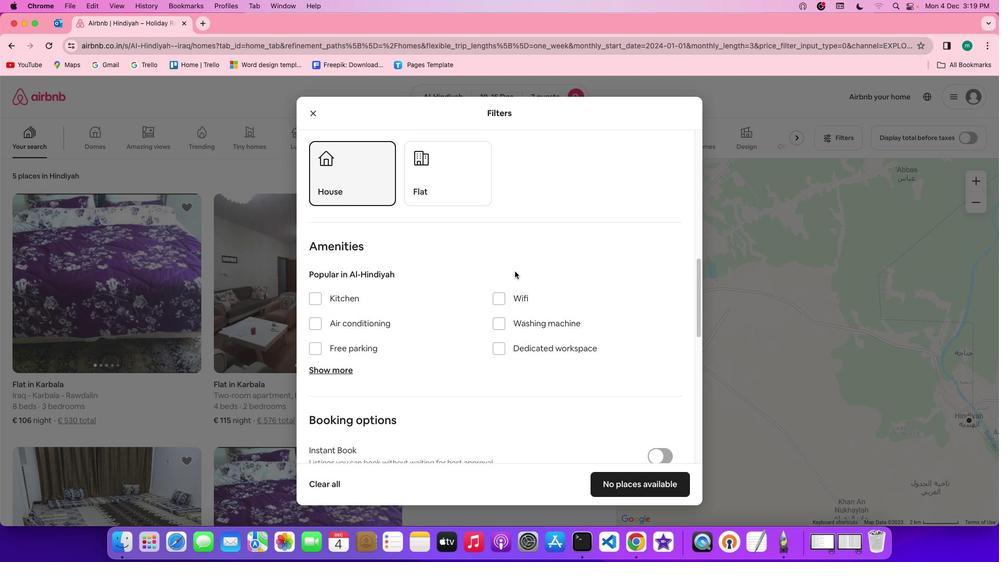 
Action: Mouse scrolled (514, 271) with delta (0, 0)
Screenshot: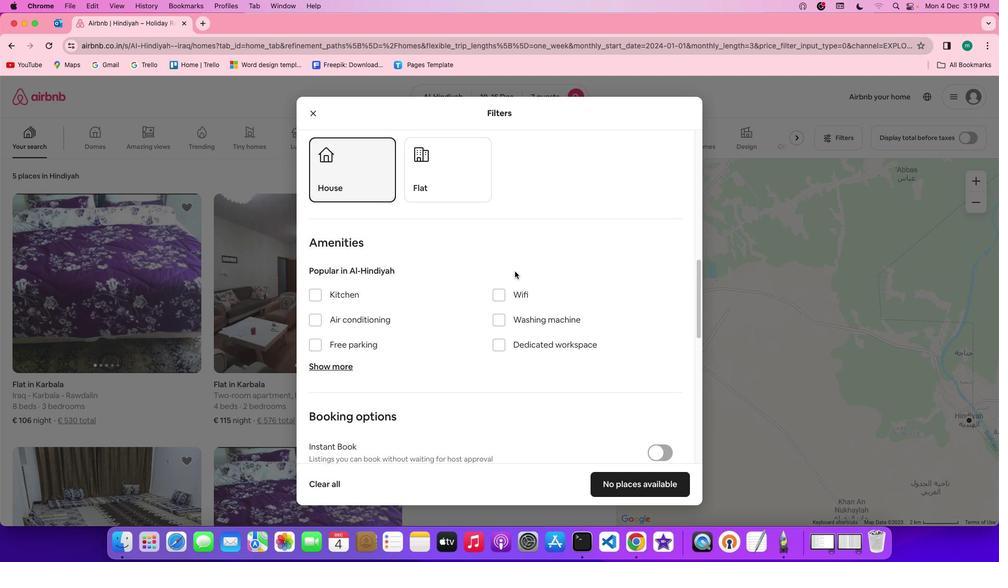 
Action: Mouse scrolled (514, 271) with delta (0, 0)
Screenshot: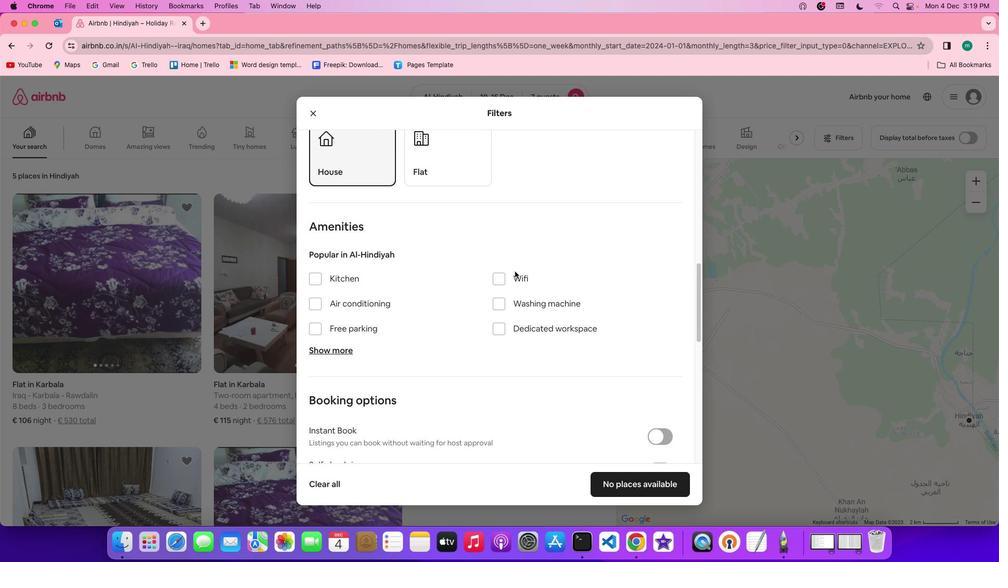 
Action: Mouse scrolled (514, 271) with delta (0, -1)
Screenshot: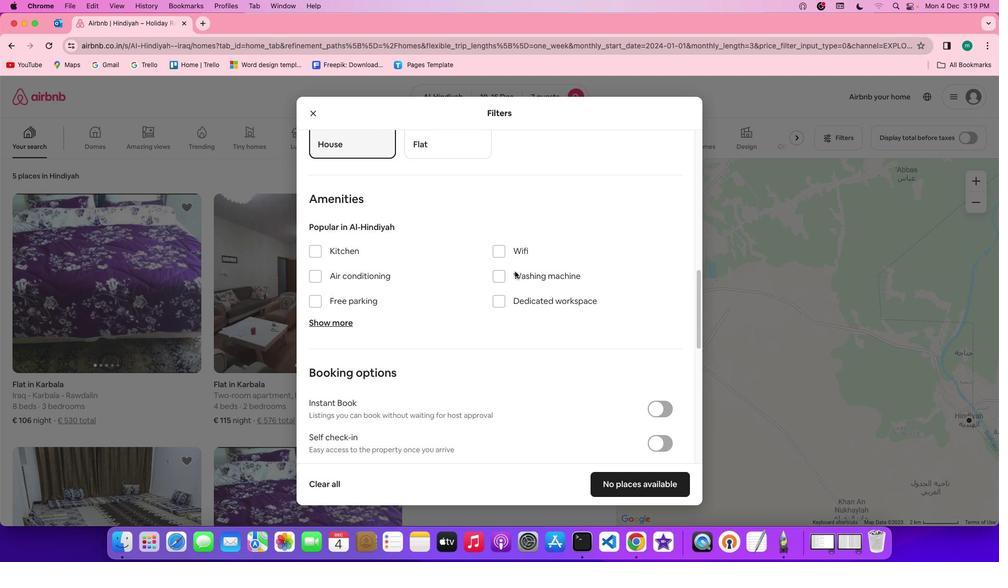 
Action: Mouse moved to (497, 237)
Screenshot: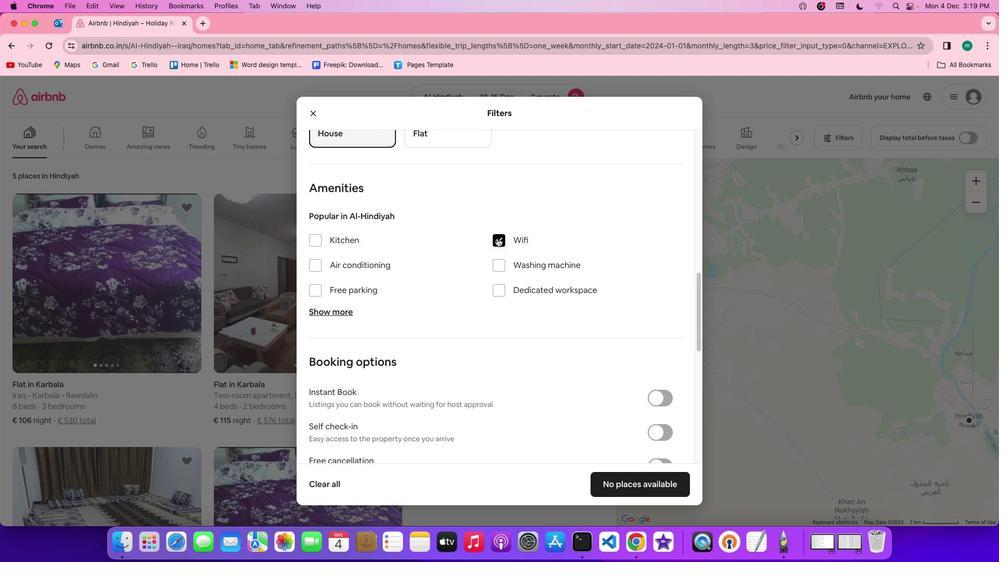 
Action: Mouse pressed left at (497, 237)
Screenshot: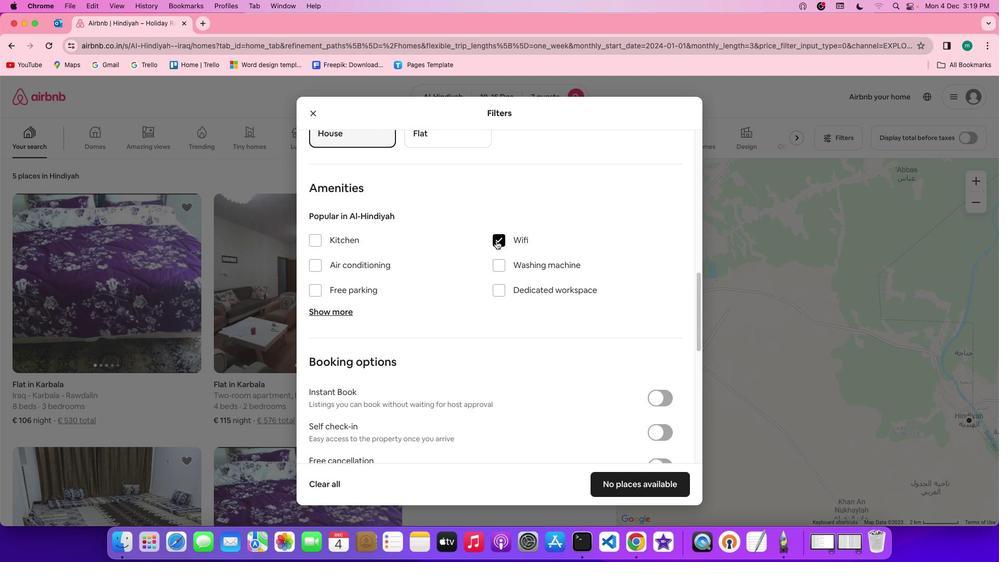 
Action: Mouse moved to (338, 313)
Screenshot: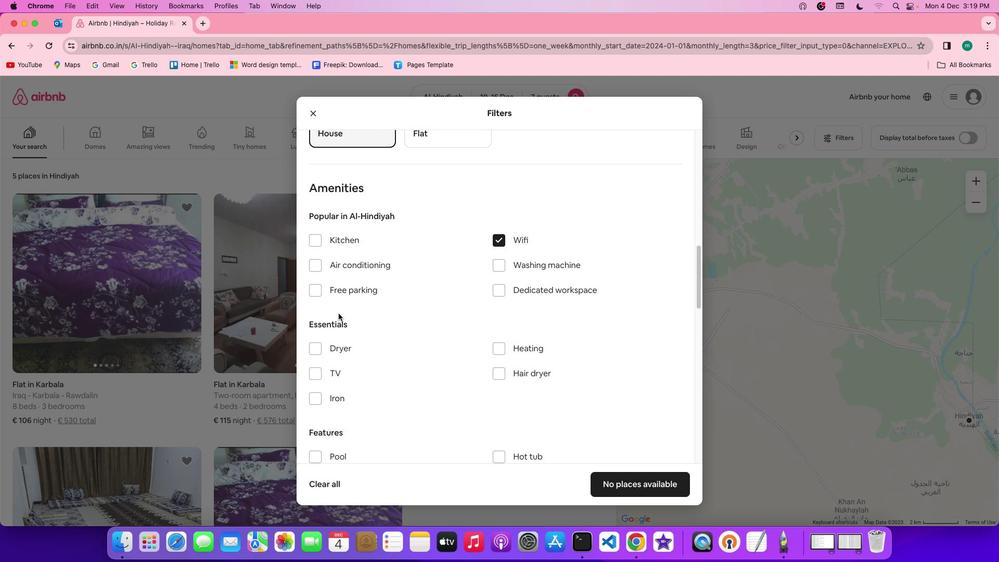 
Action: Mouse pressed left at (338, 313)
Screenshot: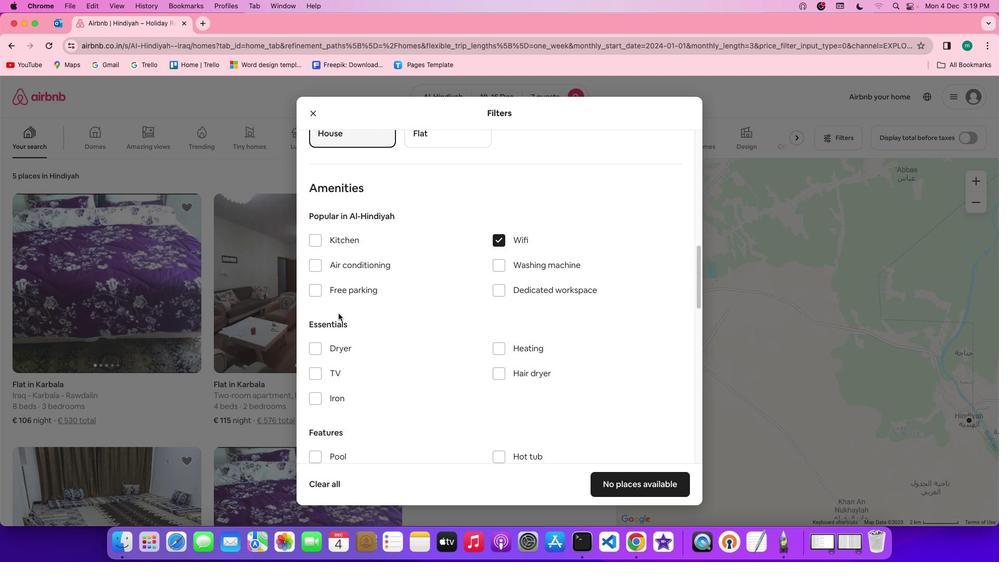 
Action: Mouse moved to (312, 369)
Screenshot: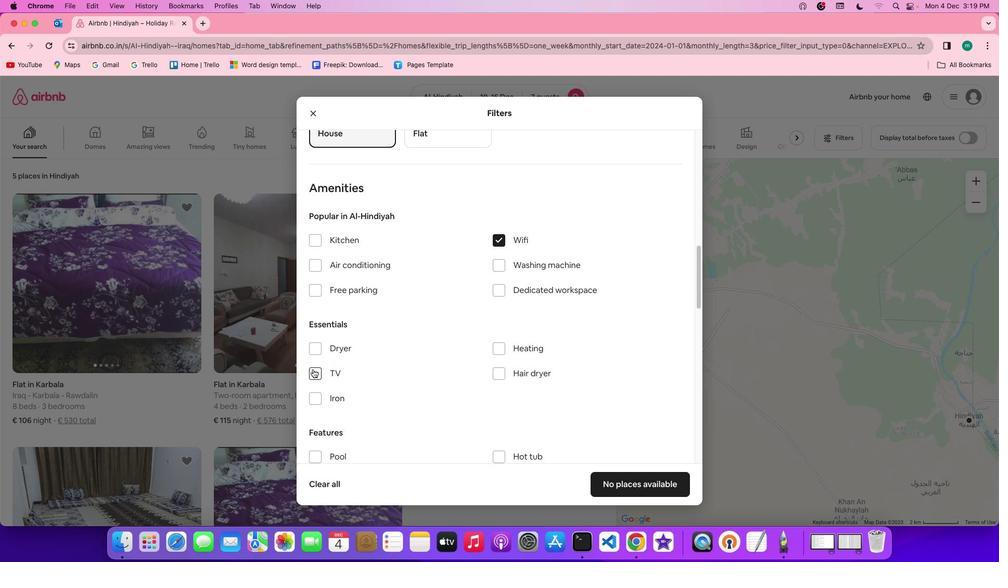 
Action: Mouse pressed left at (312, 369)
Screenshot: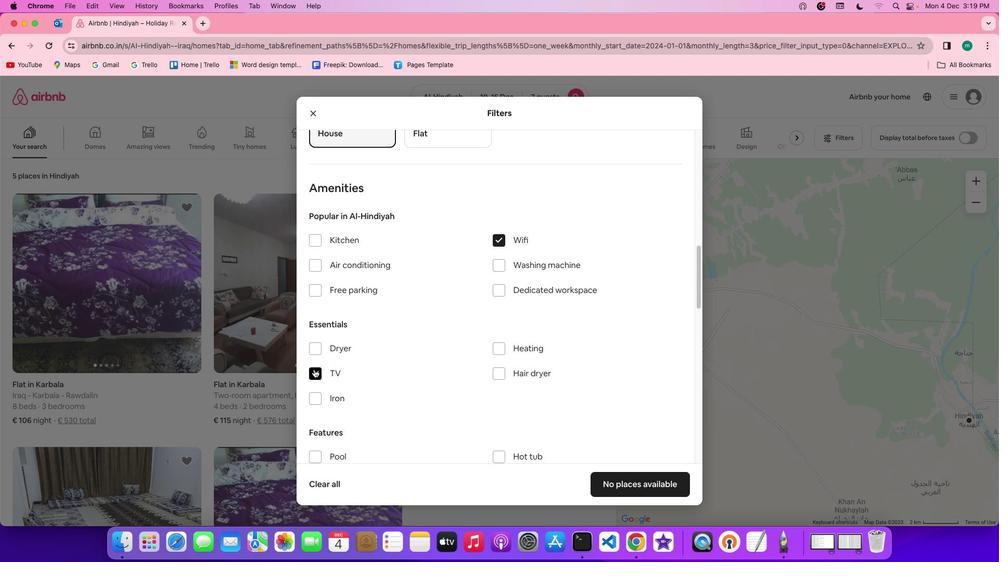 
Action: Mouse moved to (407, 359)
Screenshot: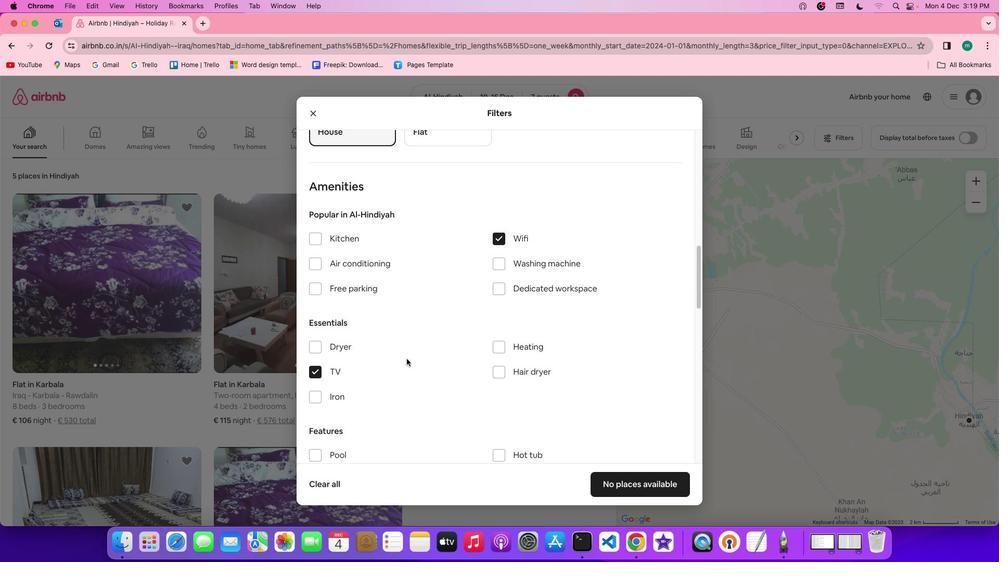 
Action: Mouse scrolled (407, 359) with delta (0, 0)
Screenshot: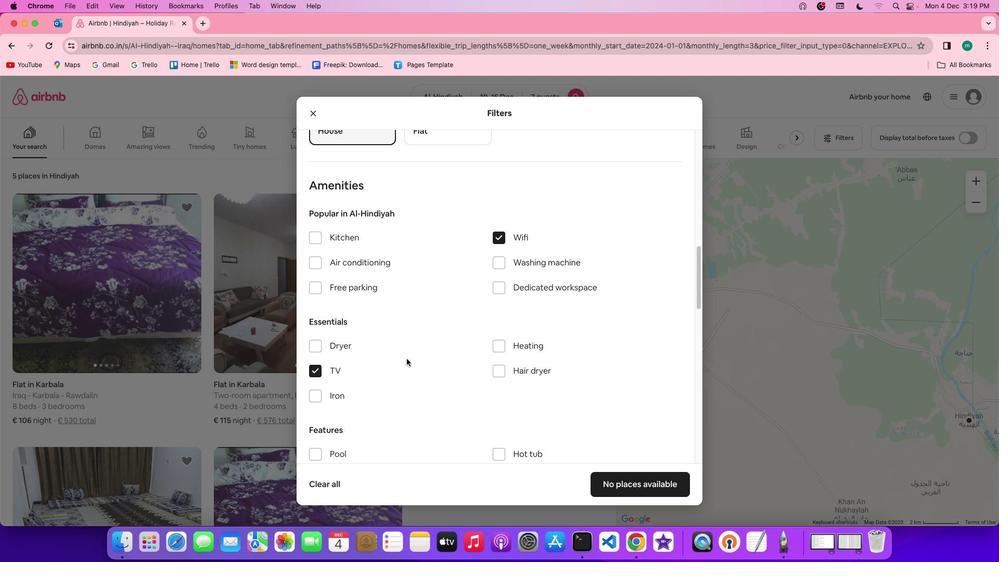 
Action: Mouse scrolled (407, 359) with delta (0, 0)
Screenshot: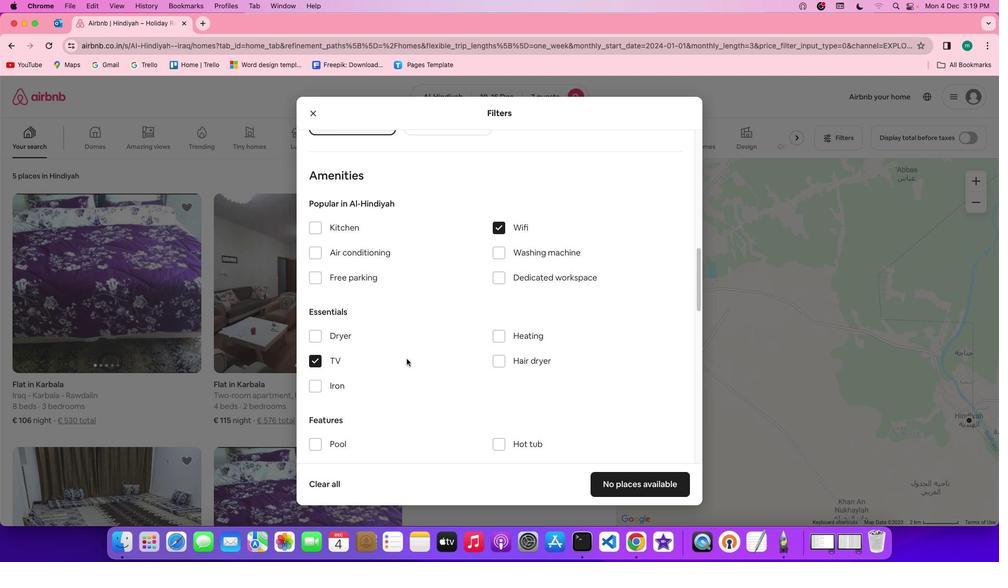 
Action: Mouse scrolled (407, 359) with delta (0, 0)
Screenshot: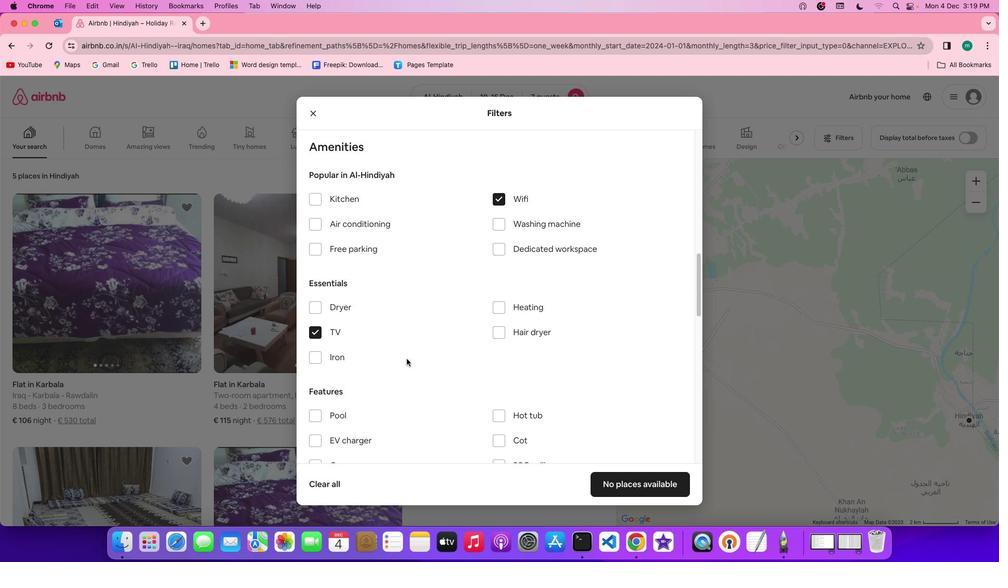 
Action: Mouse moved to (353, 247)
Screenshot: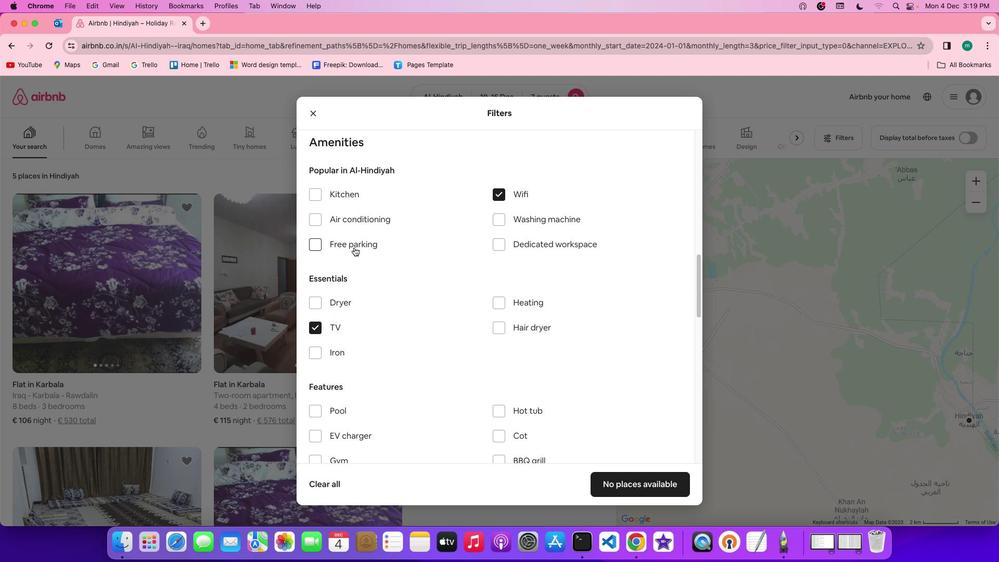 
Action: Mouse pressed left at (353, 247)
Screenshot: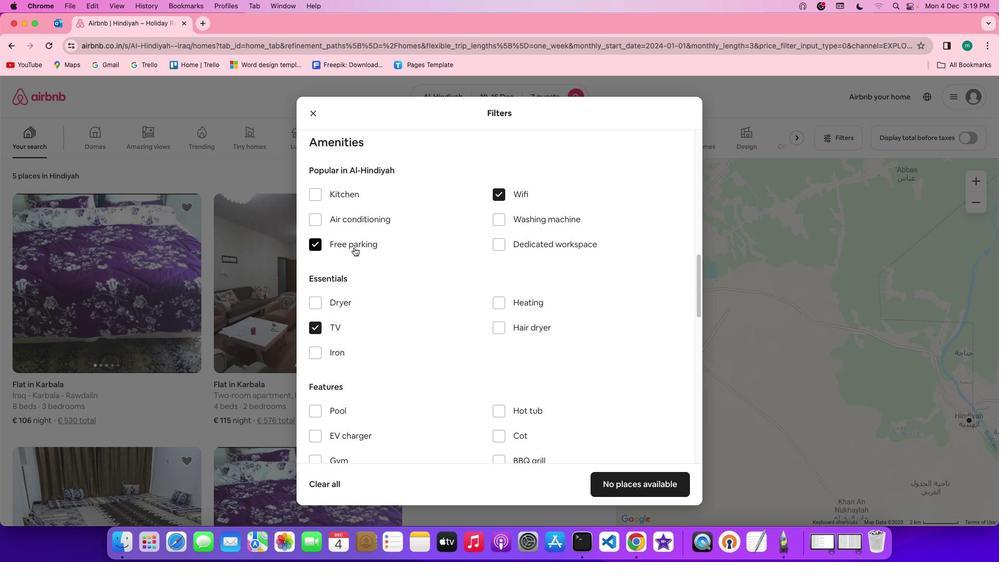 
Action: Mouse moved to (402, 297)
Screenshot: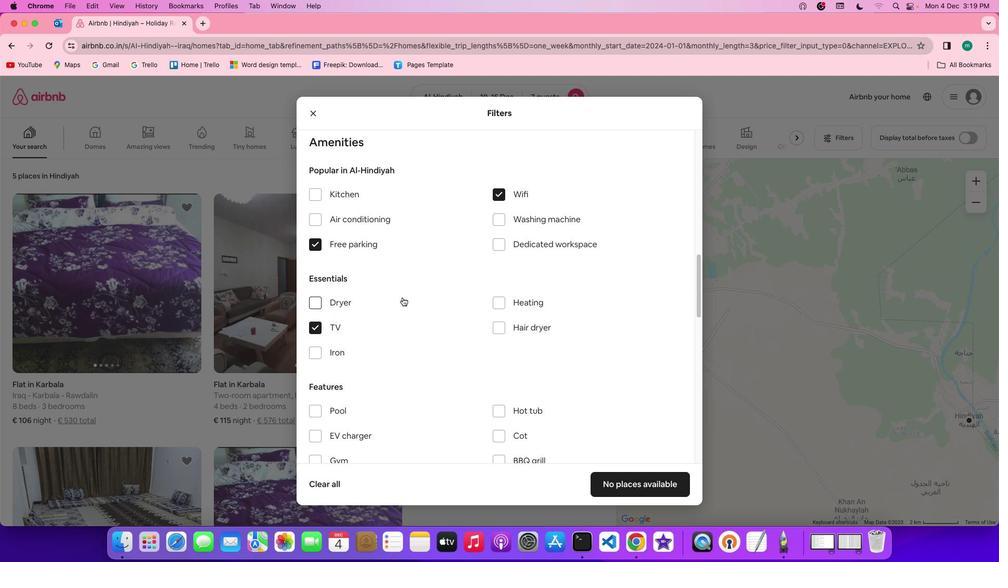 
Action: Mouse scrolled (402, 297) with delta (0, 0)
Screenshot: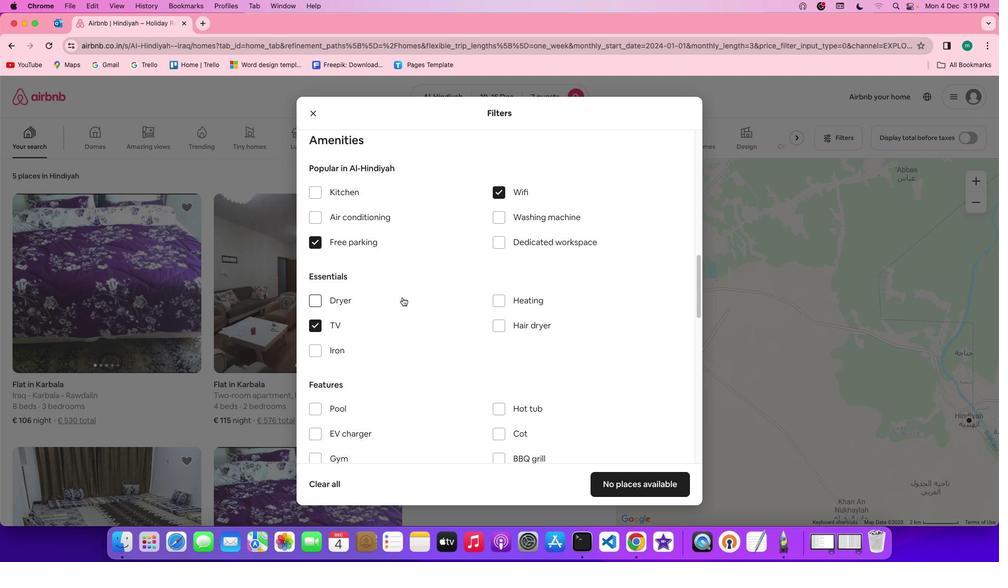 
Action: Mouse scrolled (402, 297) with delta (0, 0)
Screenshot: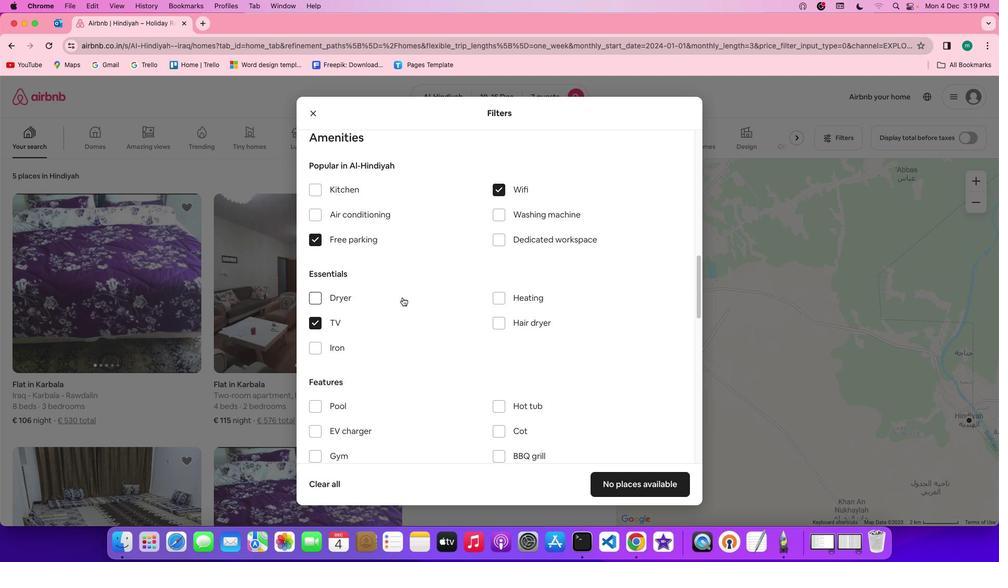
Action: Mouse scrolled (402, 297) with delta (0, 0)
Screenshot: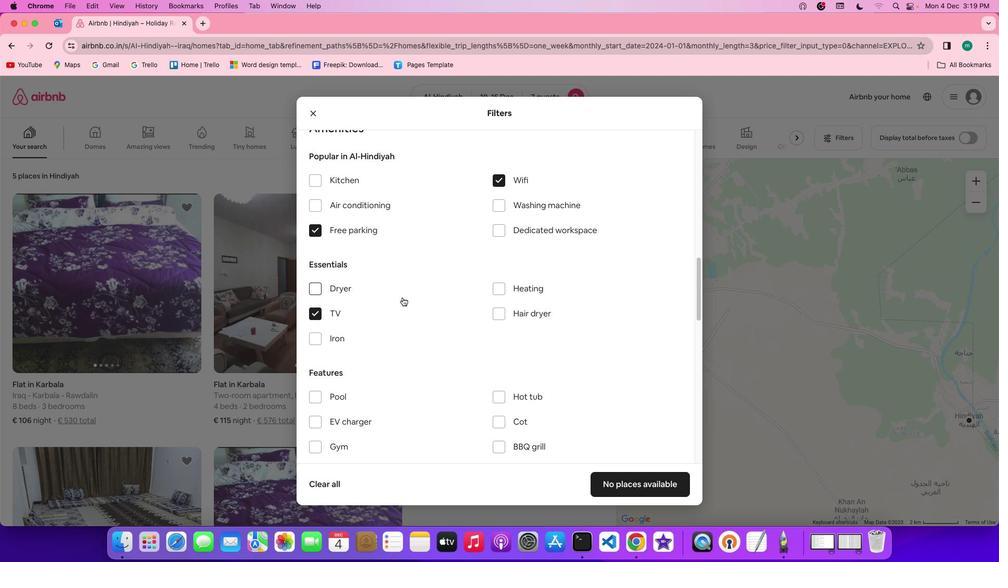 
Action: Mouse scrolled (402, 297) with delta (0, 0)
Screenshot: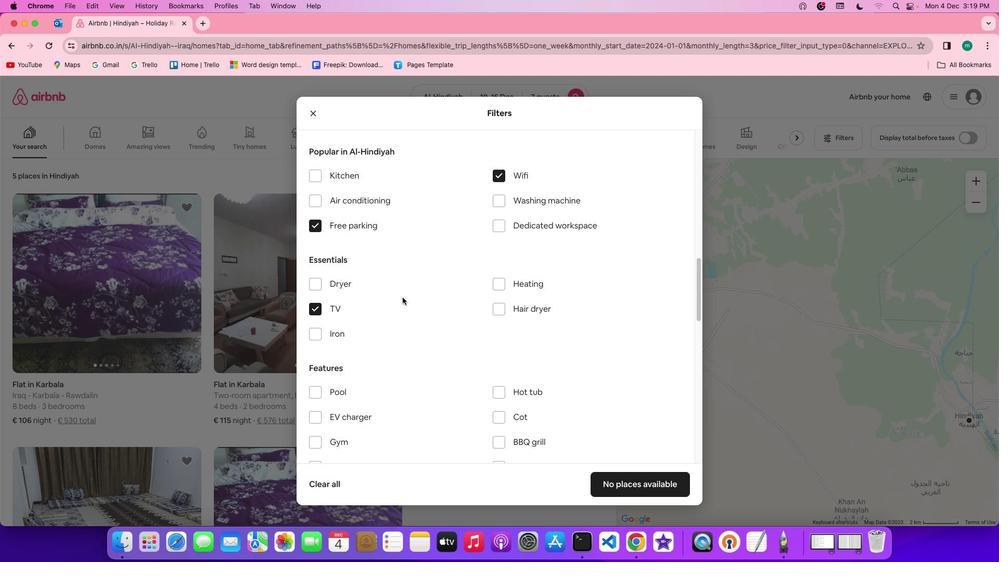 
Action: Mouse scrolled (402, 297) with delta (0, 0)
Screenshot: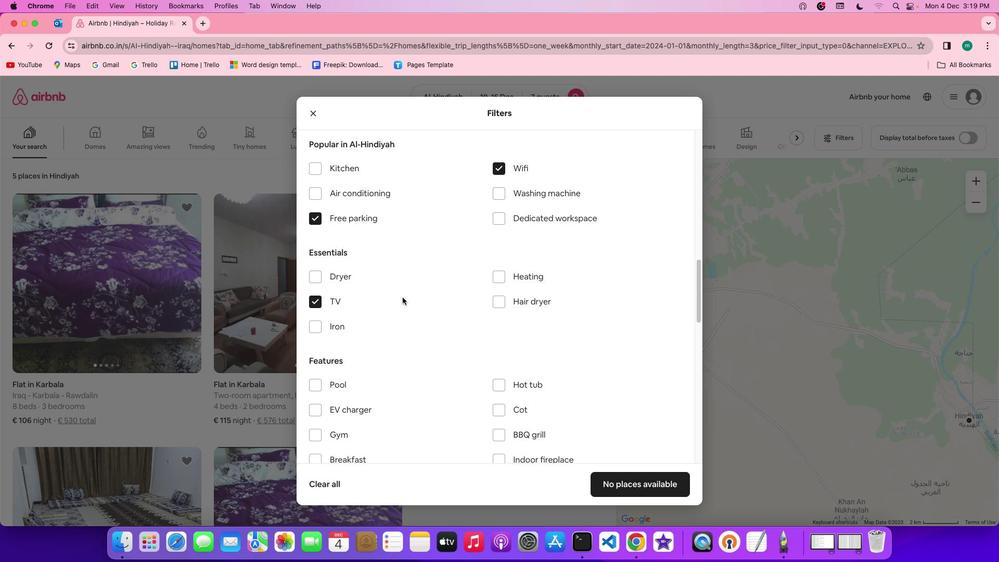 
Action: Mouse scrolled (402, 297) with delta (0, 0)
Screenshot: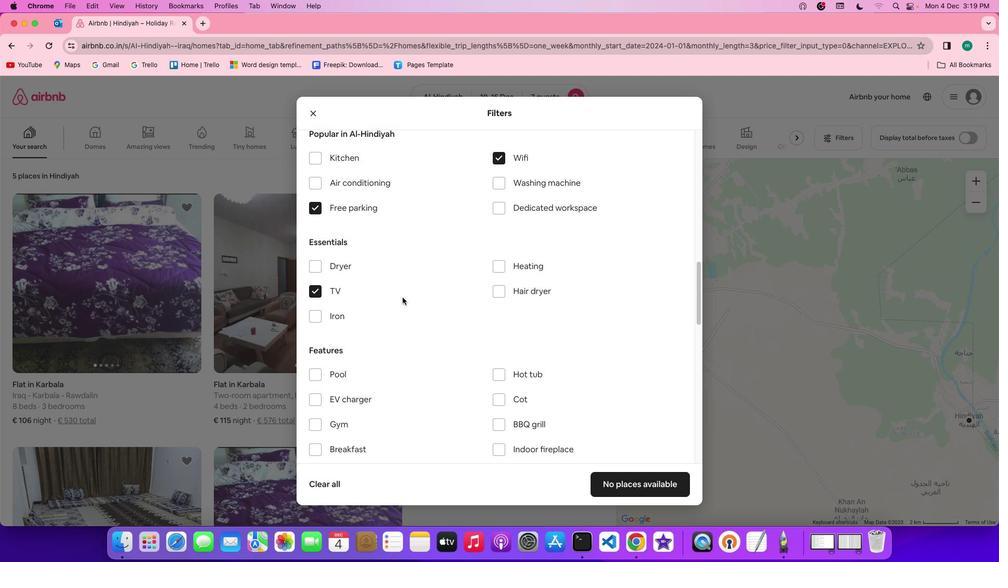 
Action: Mouse scrolled (402, 297) with delta (0, 0)
Screenshot: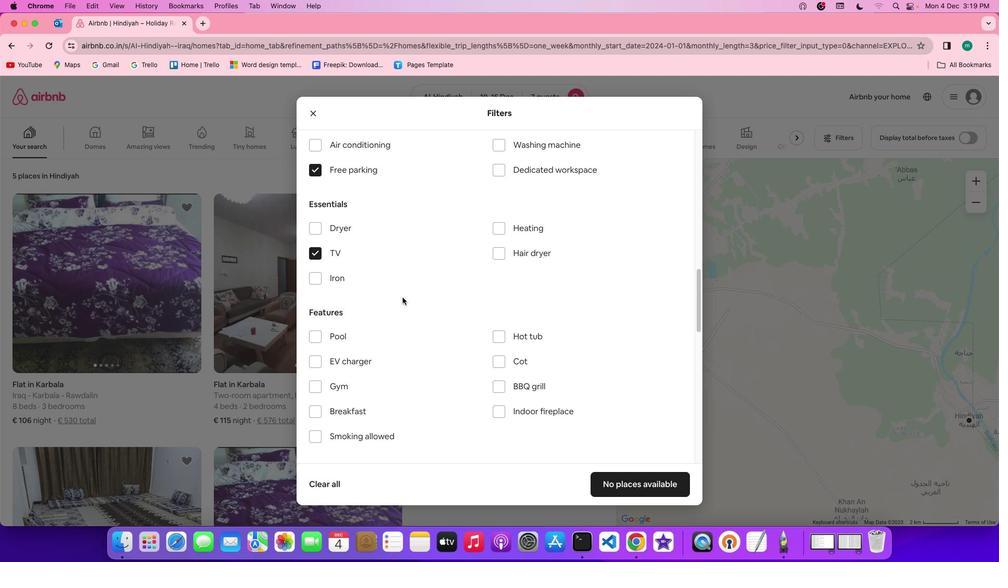 
Action: Mouse scrolled (402, 297) with delta (0, 0)
Screenshot: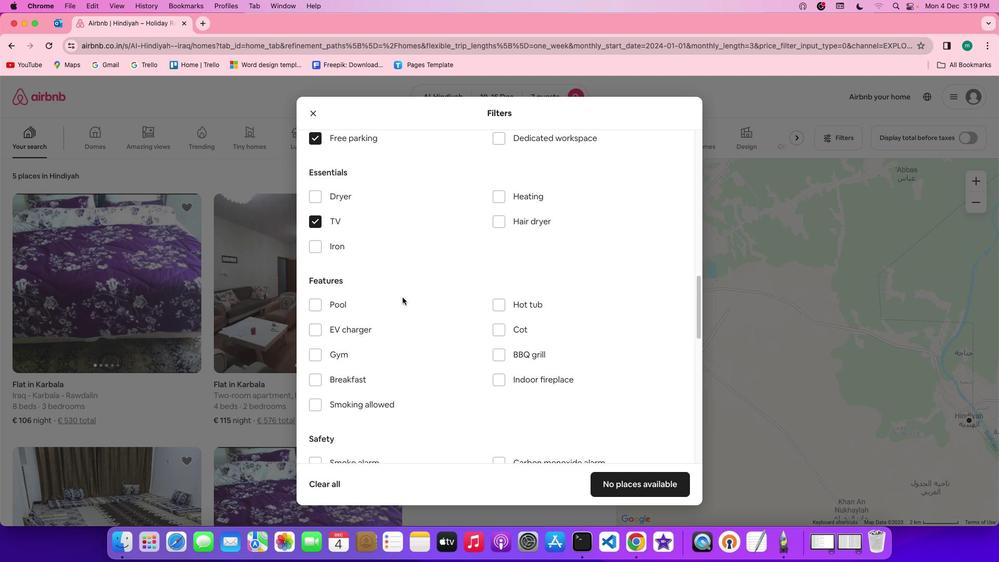 
Action: Mouse scrolled (402, 297) with delta (0, -1)
Screenshot: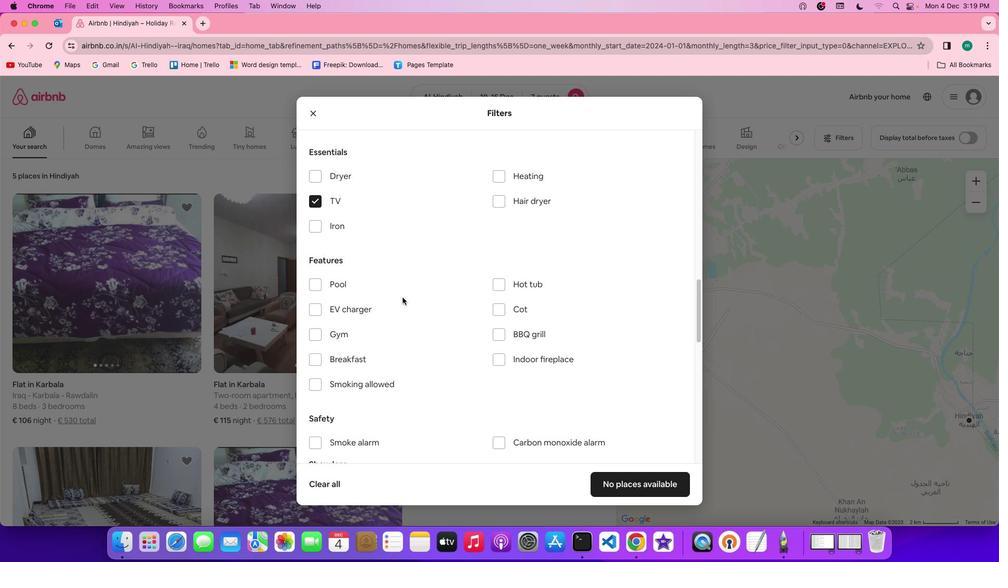 
Action: Mouse scrolled (402, 297) with delta (0, -1)
Screenshot: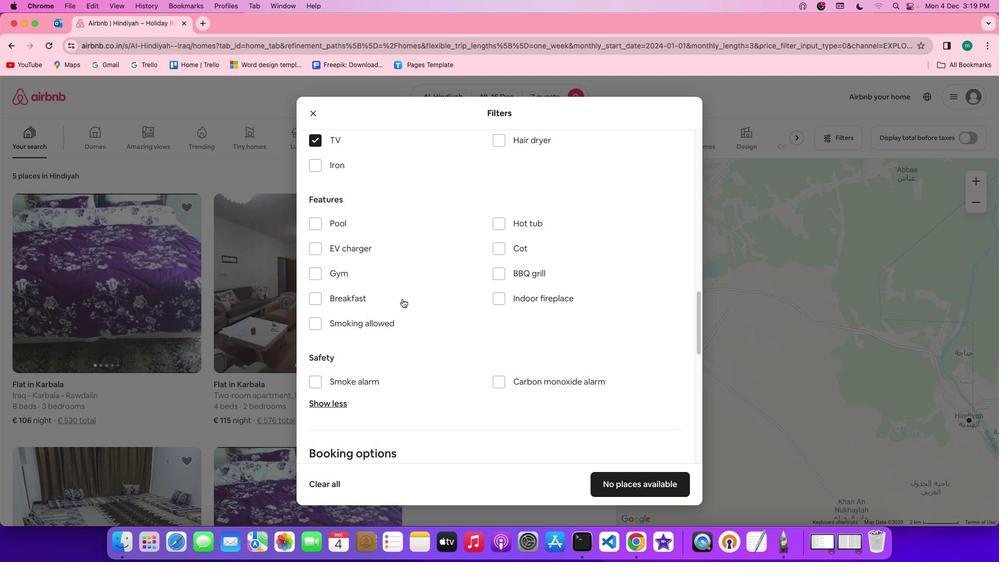 
Action: Mouse moved to (326, 266)
Screenshot: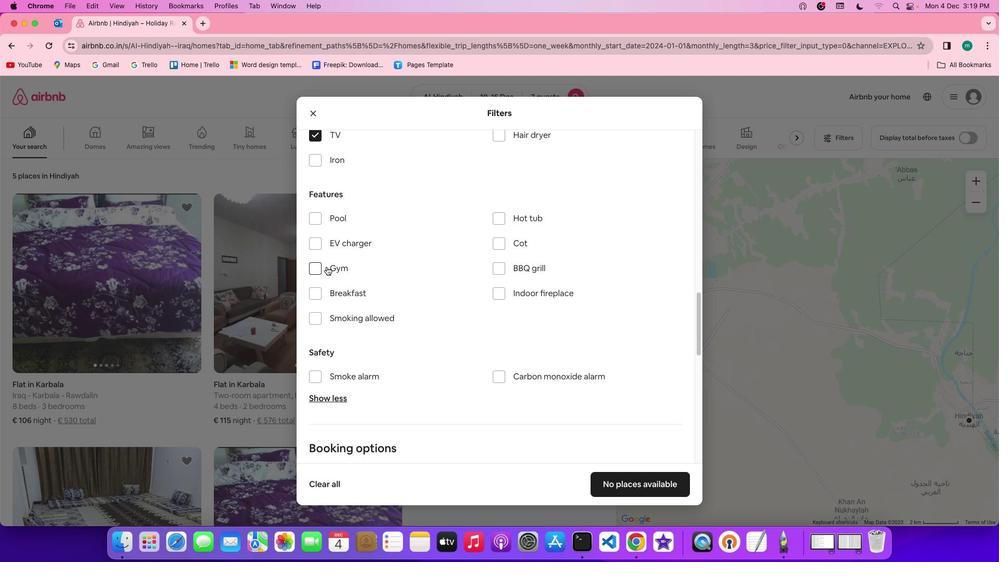 
Action: Mouse pressed left at (326, 266)
Screenshot: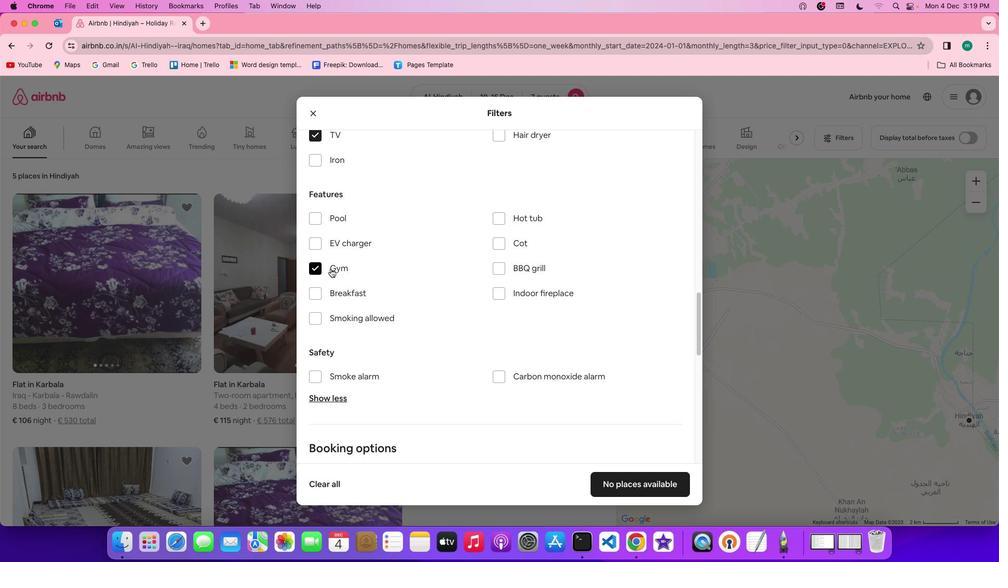 
Action: Mouse moved to (349, 289)
Screenshot: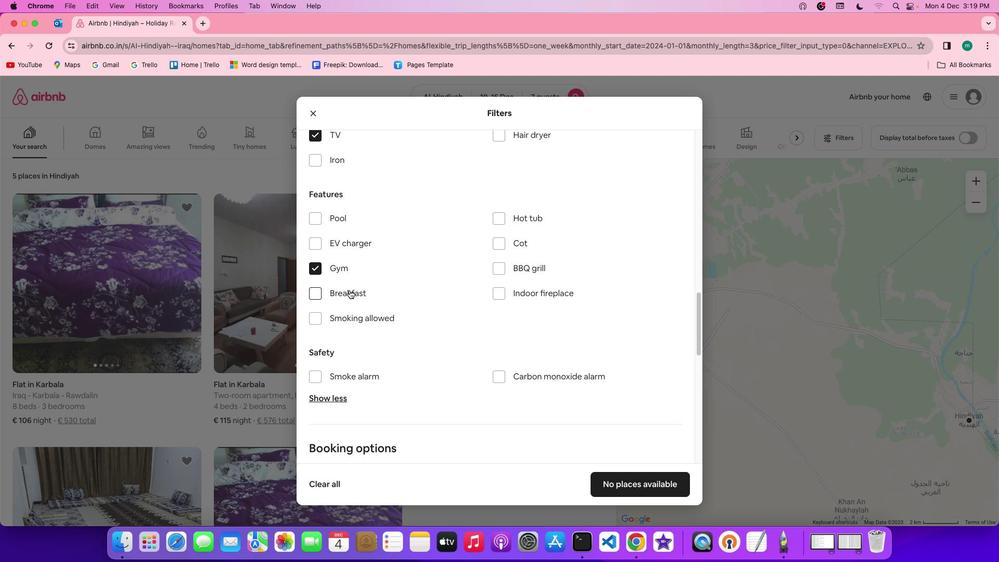 
Action: Mouse pressed left at (349, 289)
Screenshot: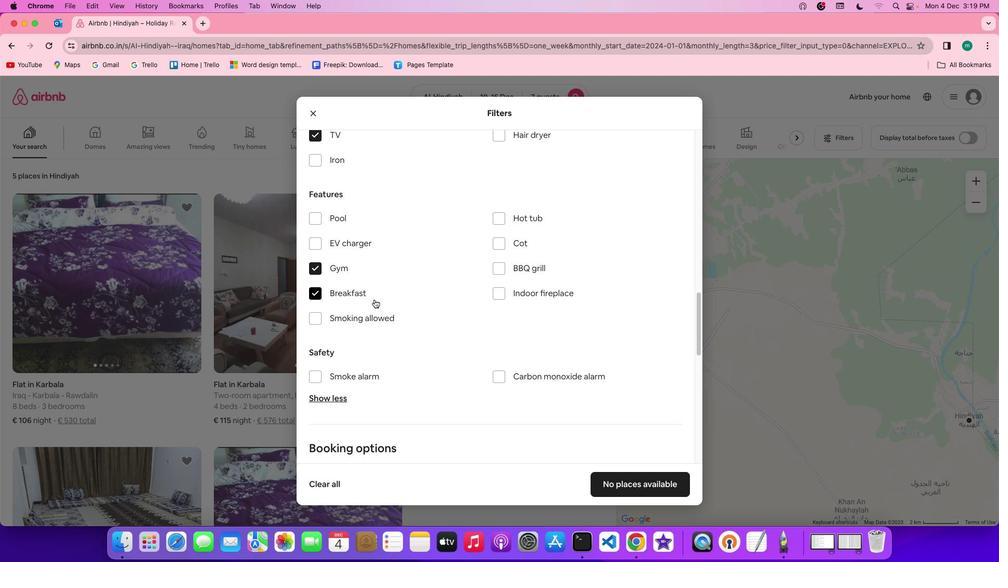 
Action: Mouse moved to (462, 334)
Screenshot: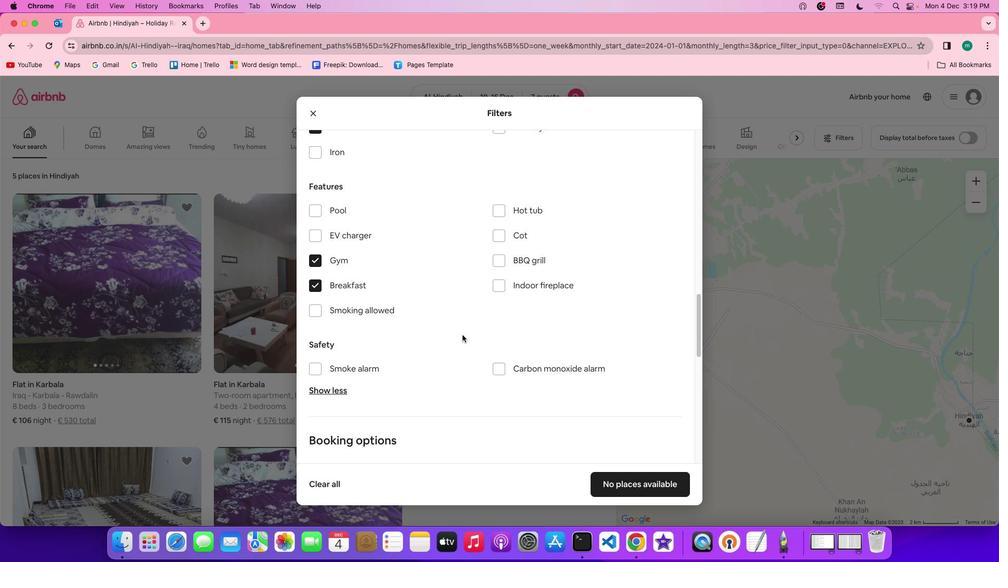 
Action: Mouse scrolled (462, 334) with delta (0, 0)
Screenshot: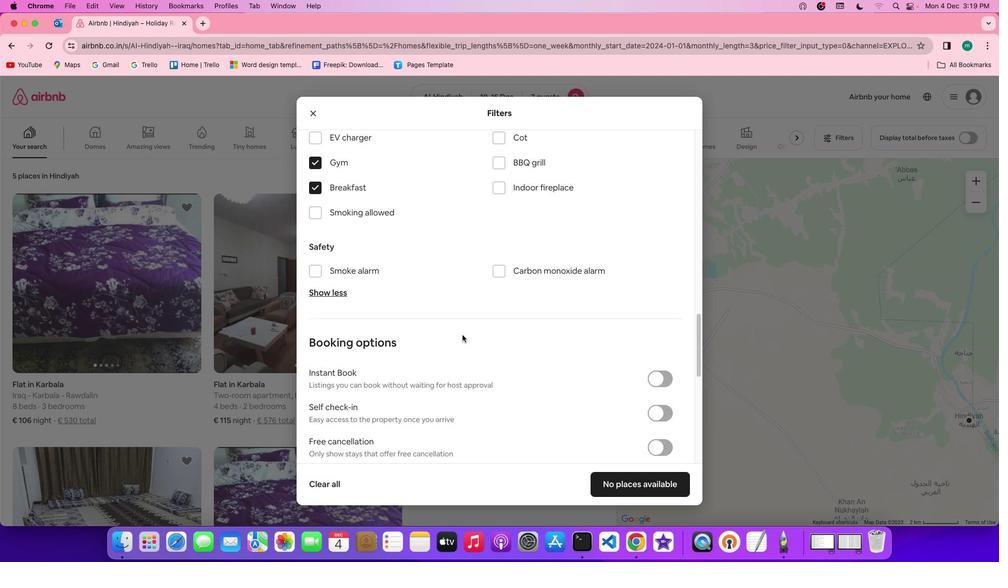 
Action: Mouse scrolled (462, 334) with delta (0, 0)
Screenshot: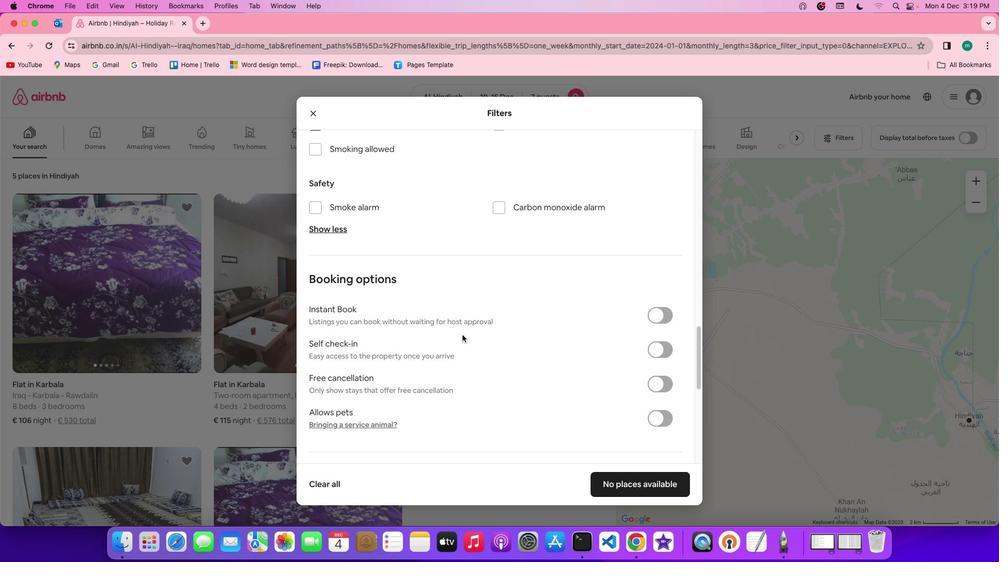 
Action: Mouse scrolled (462, 334) with delta (0, -1)
Screenshot: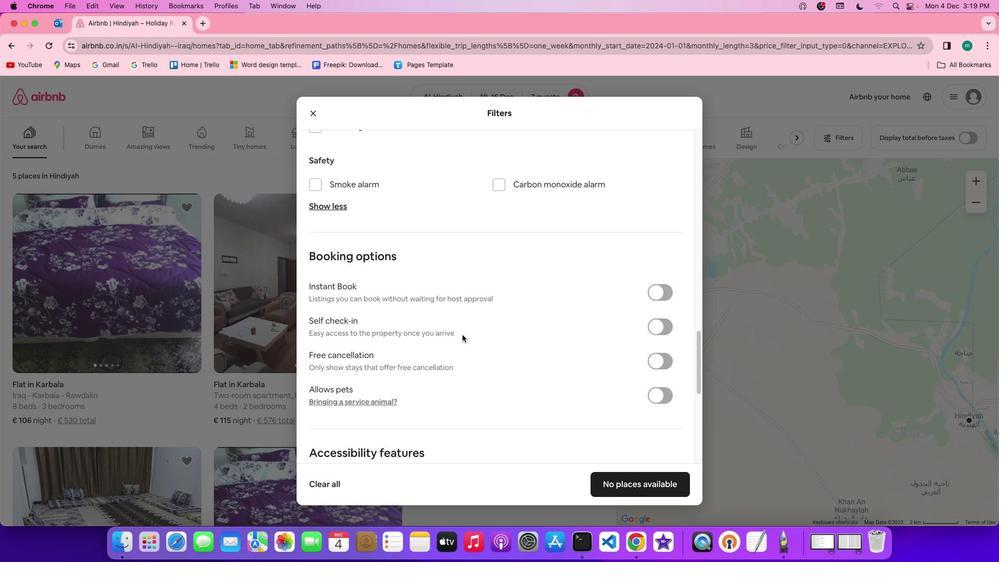 
Action: Mouse scrolled (462, 334) with delta (0, -2)
Screenshot: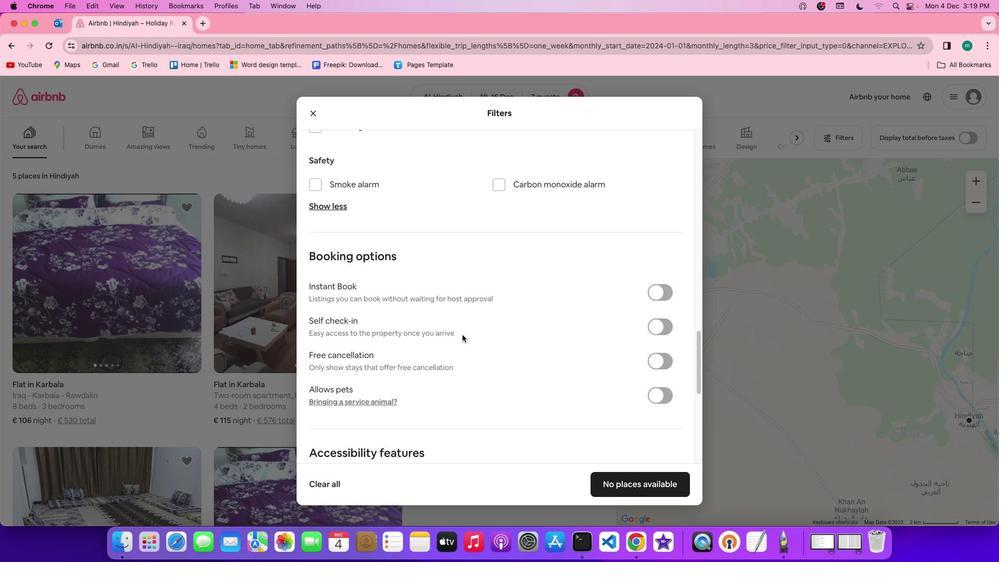 
Action: Mouse moved to (472, 356)
Screenshot: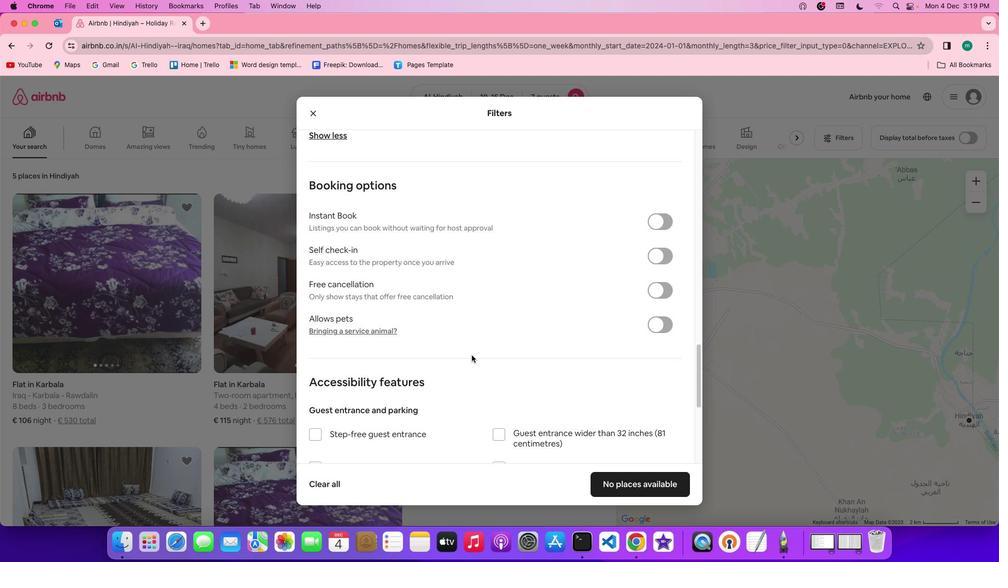 
Action: Mouse scrolled (472, 356) with delta (0, 0)
Screenshot: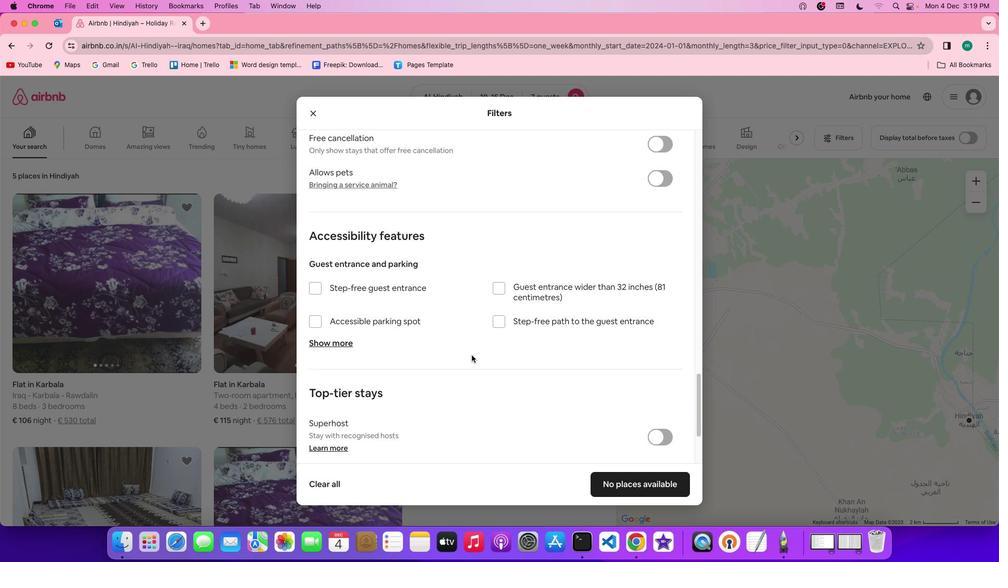 
Action: Mouse scrolled (472, 356) with delta (0, 0)
Screenshot: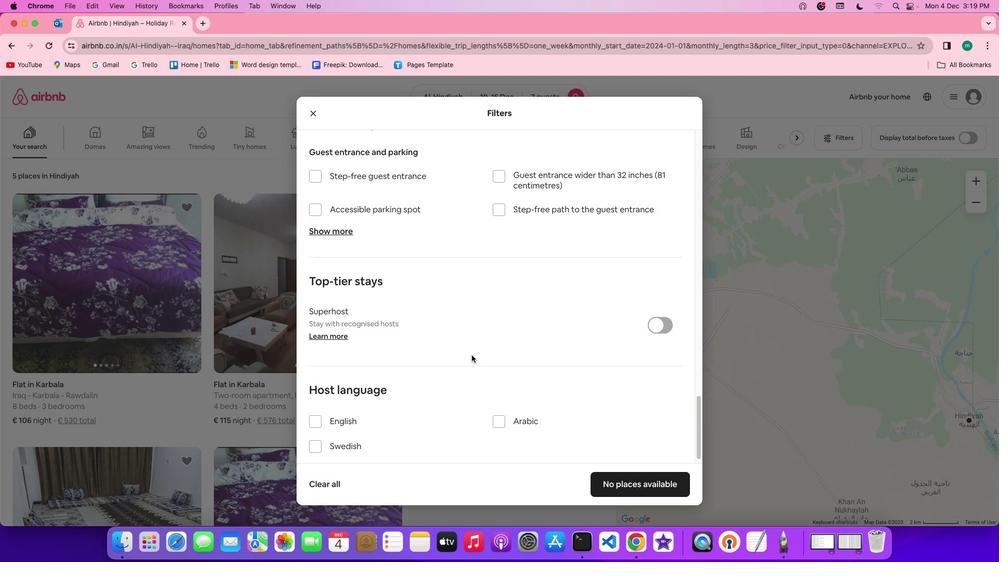 
Action: Mouse moved to (472, 355)
Screenshot: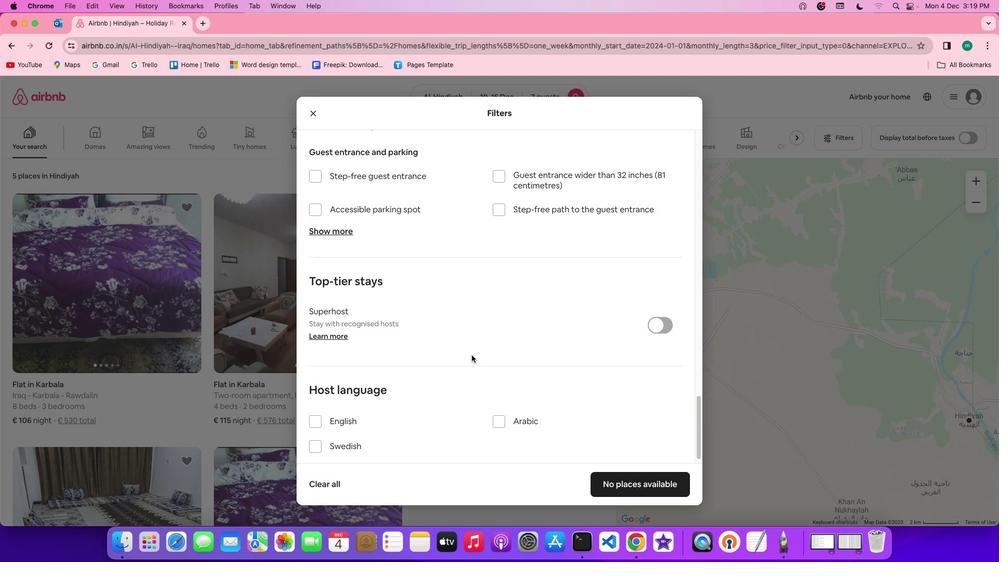 
Action: Mouse scrolled (472, 355) with delta (0, -1)
Screenshot: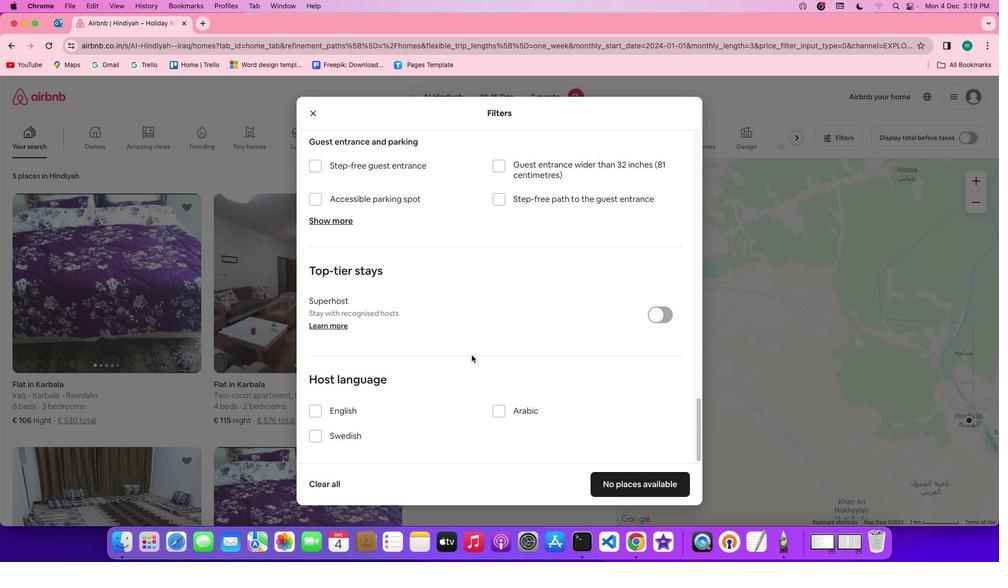 
Action: Mouse scrolled (472, 355) with delta (0, -2)
Screenshot: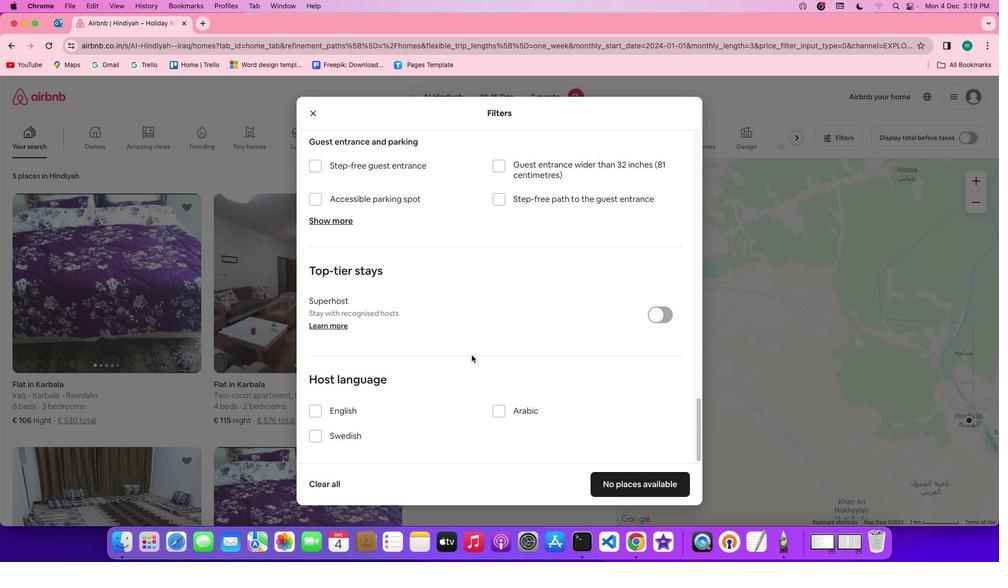 
Action: Mouse scrolled (472, 355) with delta (0, -3)
Screenshot: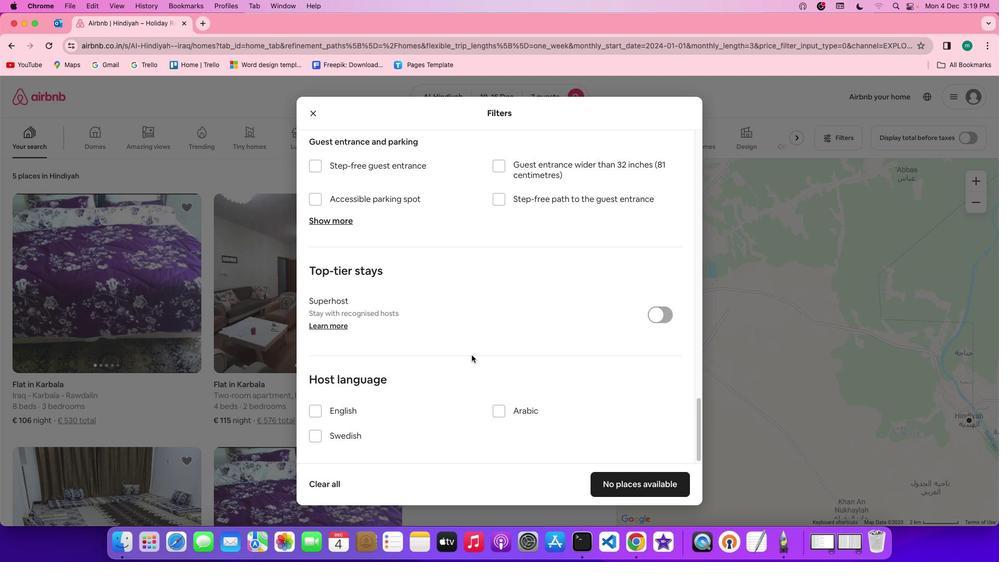 
Action: Mouse moved to (471, 355)
Screenshot: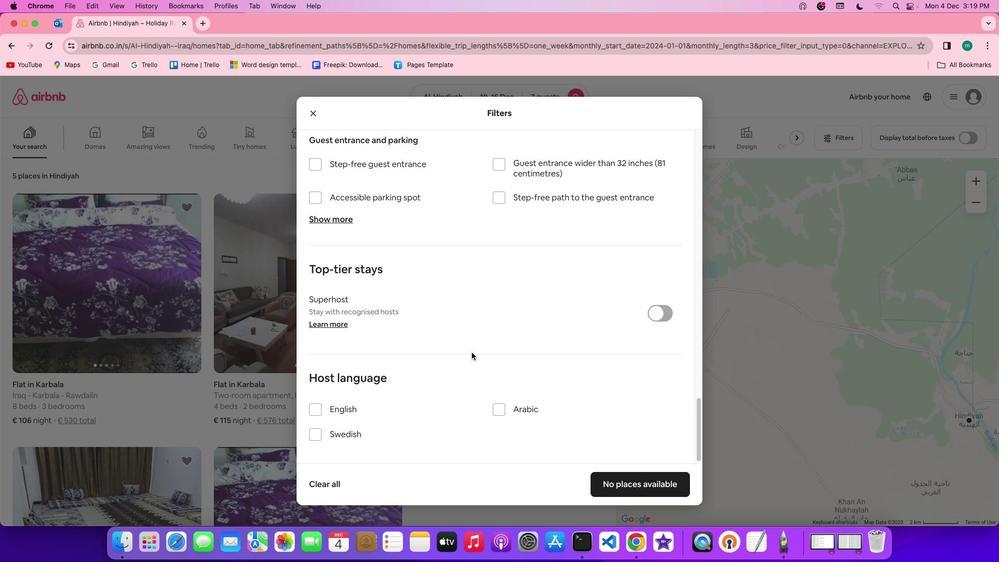
Action: Mouse scrolled (471, 355) with delta (0, 0)
Screenshot: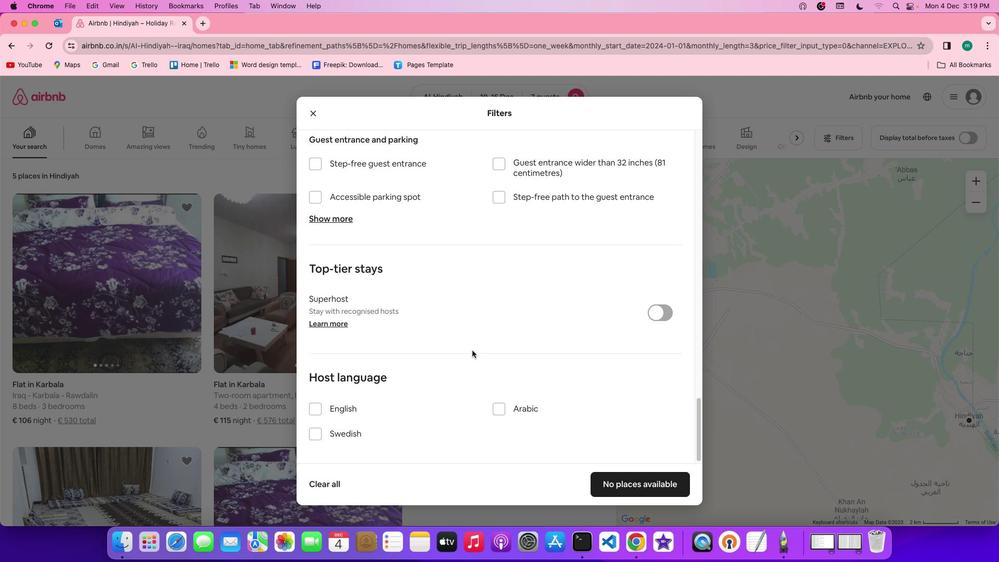 
Action: Mouse scrolled (471, 355) with delta (0, 0)
Screenshot: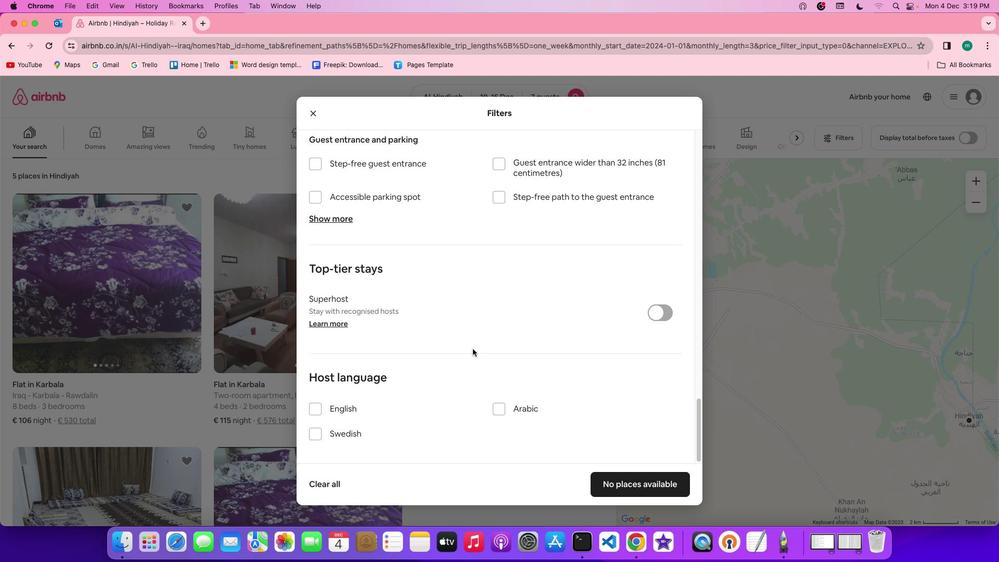
Action: Mouse scrolled (471, 355) with delta (0, -1)
Screenshot: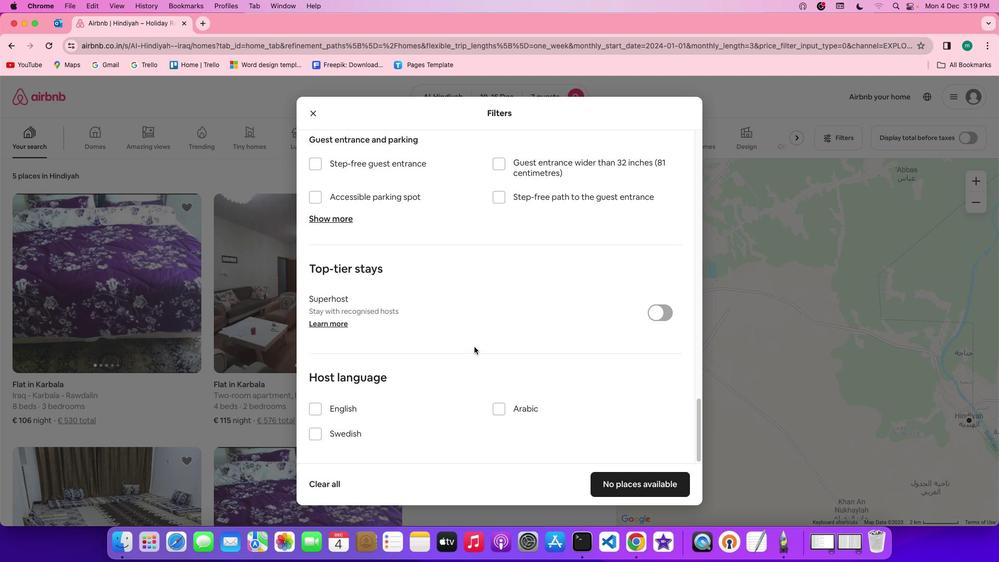 
Action: Mouse scrolled (471, 355) with delta (0, -2)
Screenshot: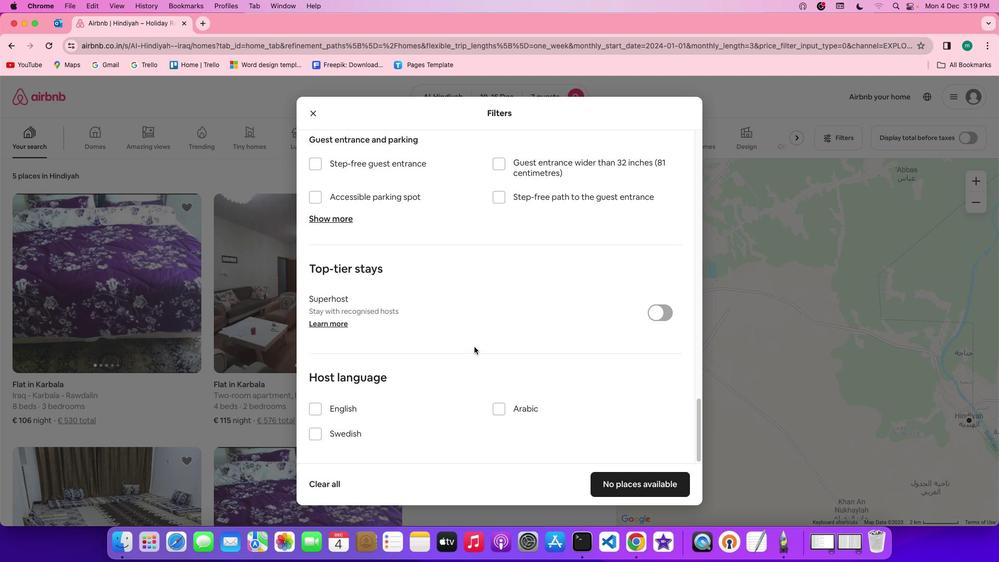 
Action: Mouse scrolled (471, 355) with delta (0, -3)
Screenshot: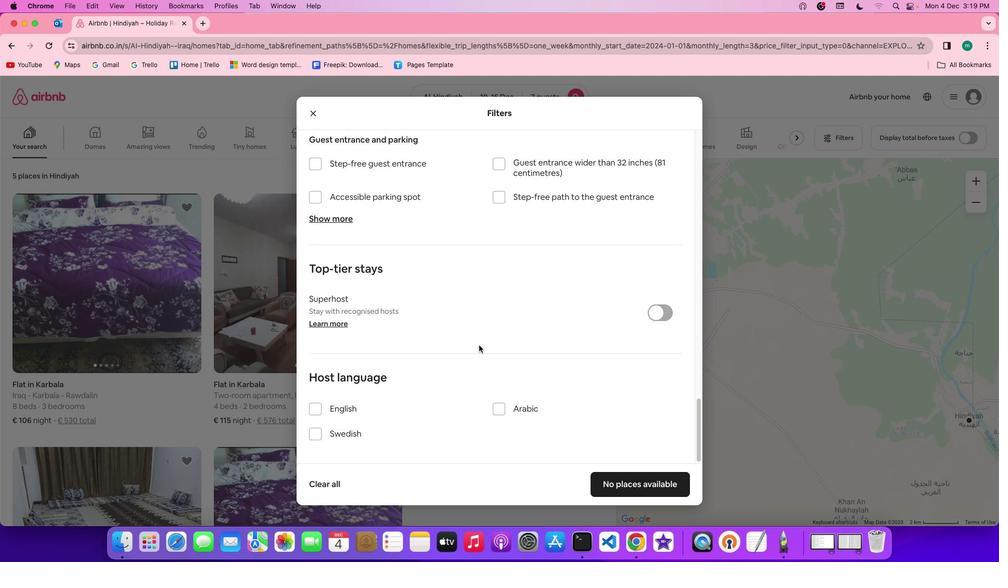 
Action: Mouse moved to (471, 355)
Screenshot: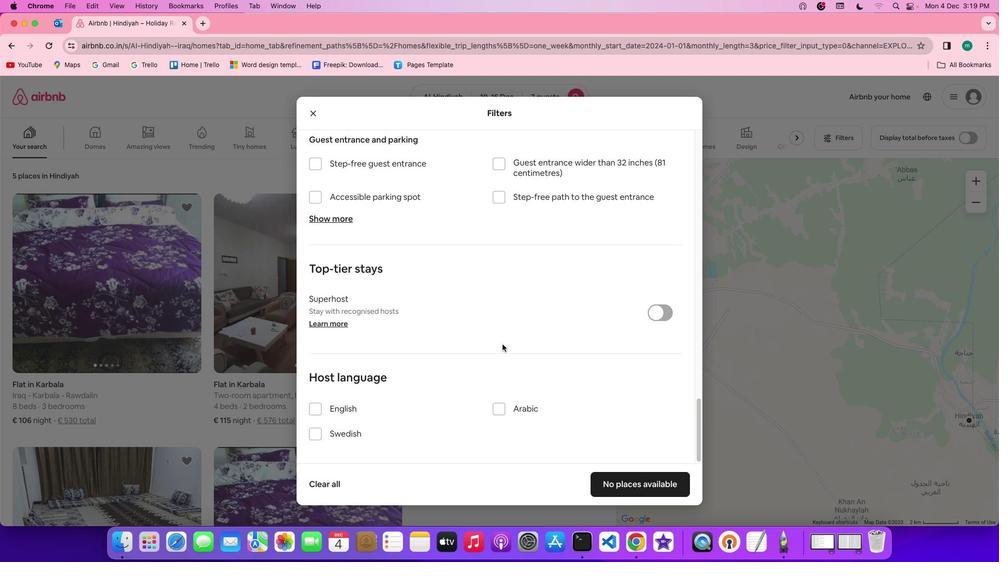 
Action: Mouse scrolled (471, 355) with delta (0, -3)
Screenshot: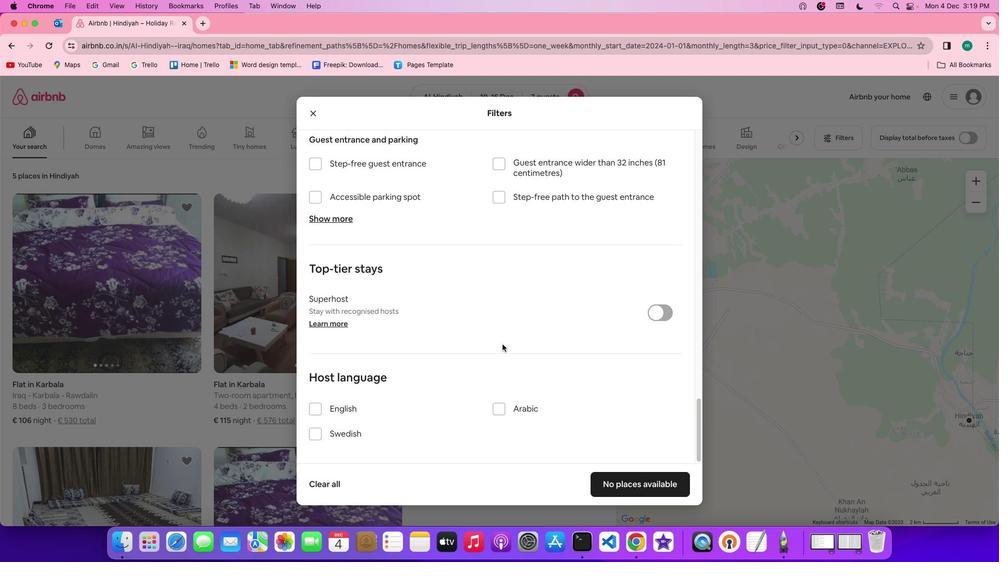
Action: Mouse moved to (663, 395)
Screenshot: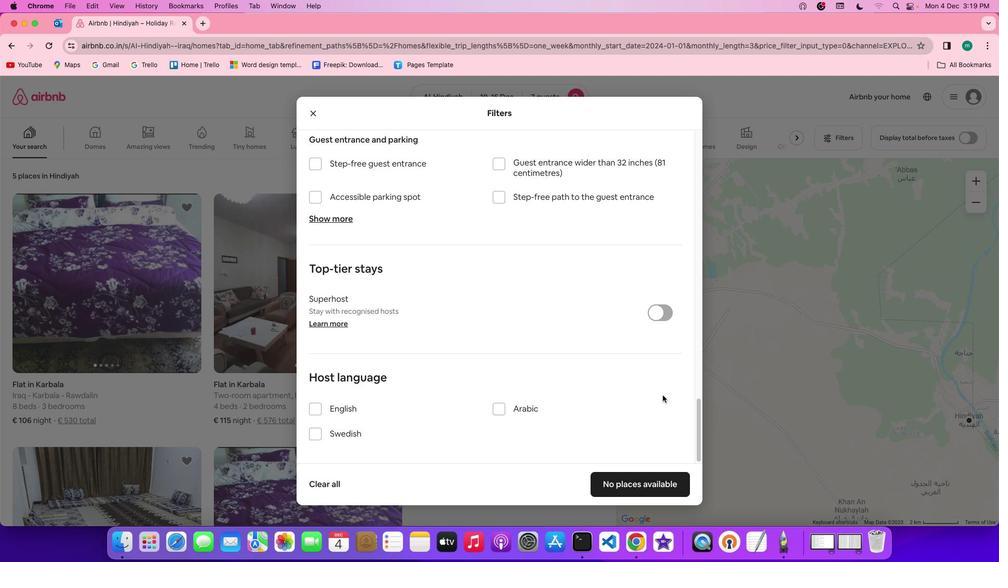 
Action: Mouse scrolled (663, 395) with delta (0, 0)
Screenshot: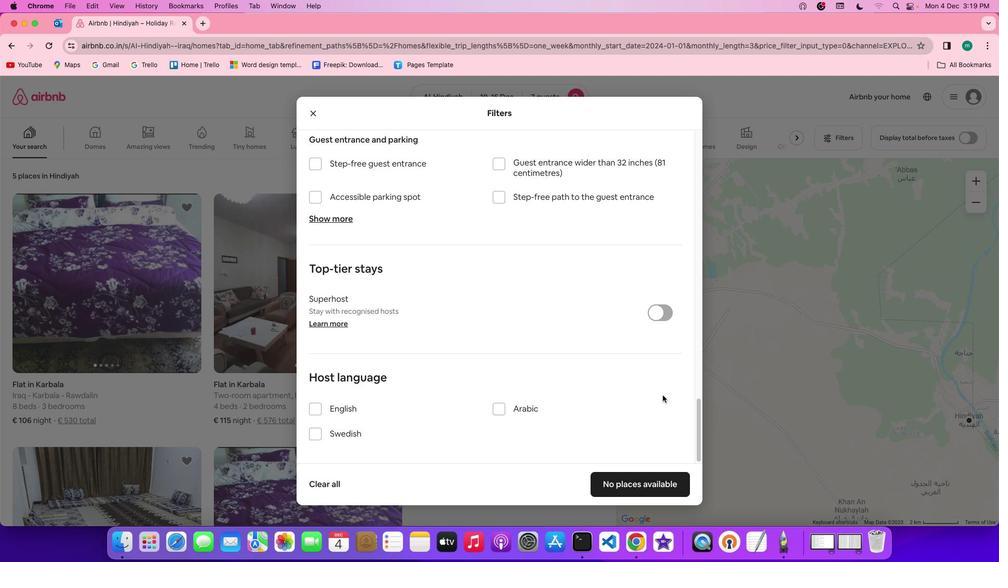 
Action: Mouse scrolled (663, 395) with delta (0, 0)
Screenshot: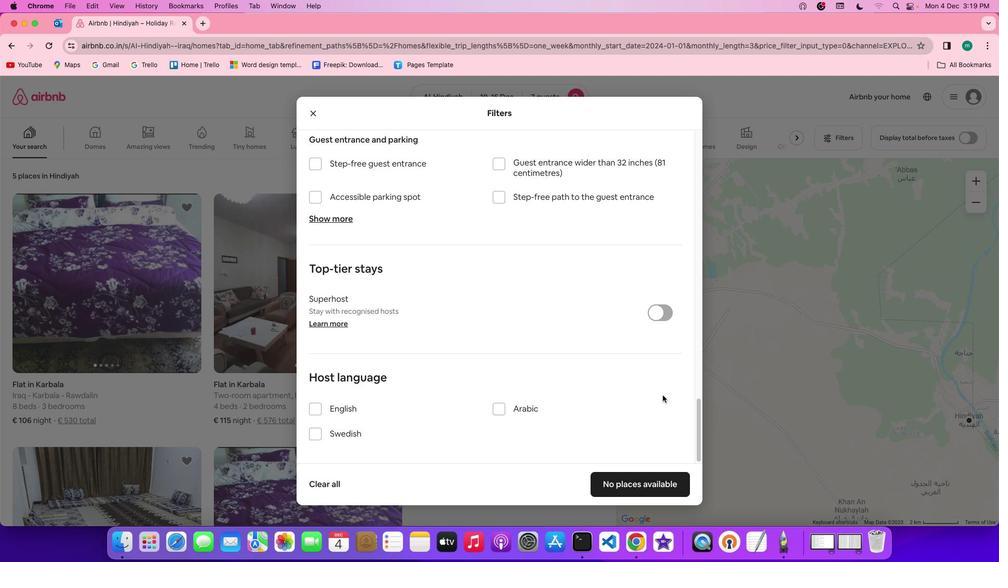 
Action: Mouse moved to (662, 395)
Screenshot: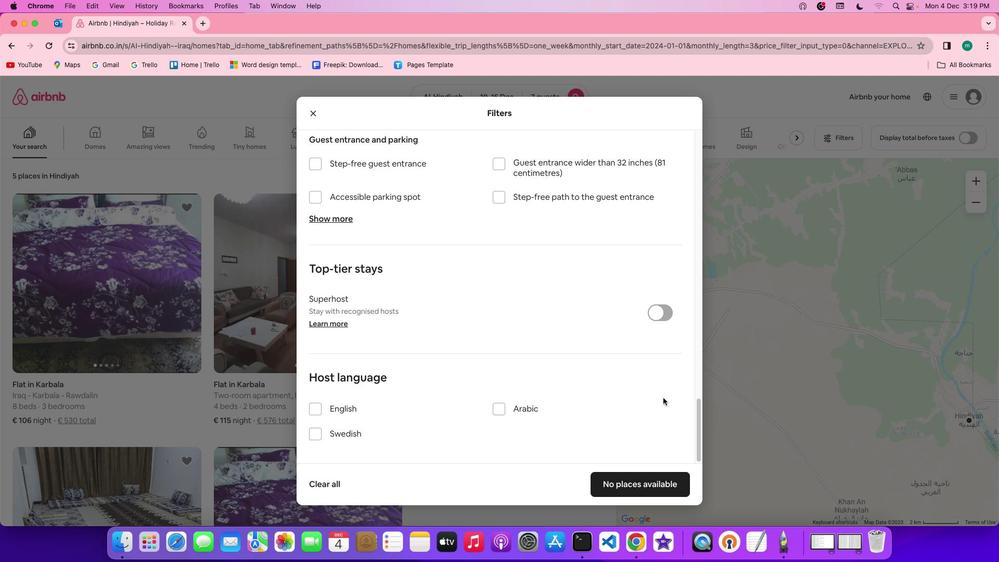 
Action: Mouse scrolled (662, 395) with delta (0, -1)
Screenshot: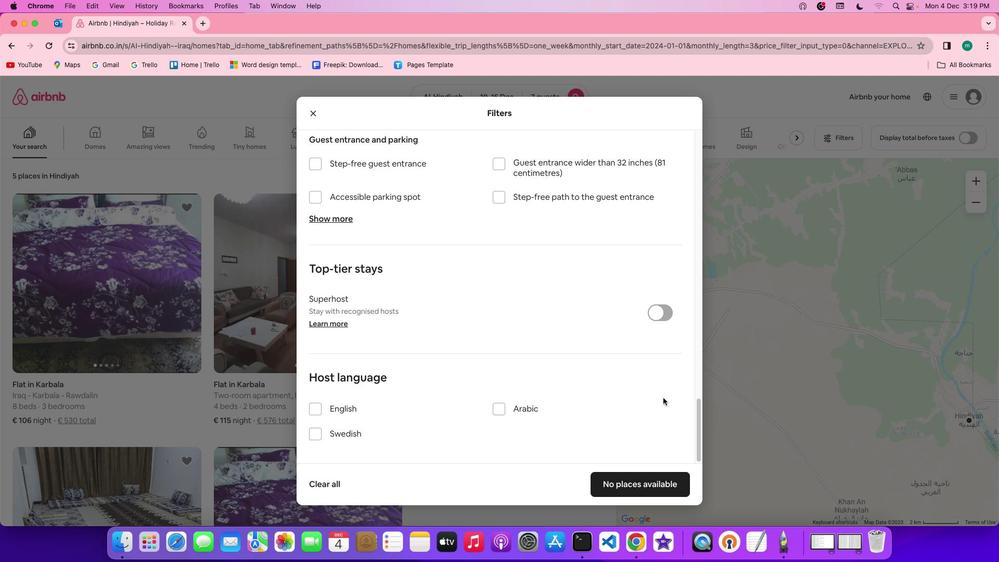 
Action: Mouse scrolled (662, 395) with delta (0, -2)
Screenshot: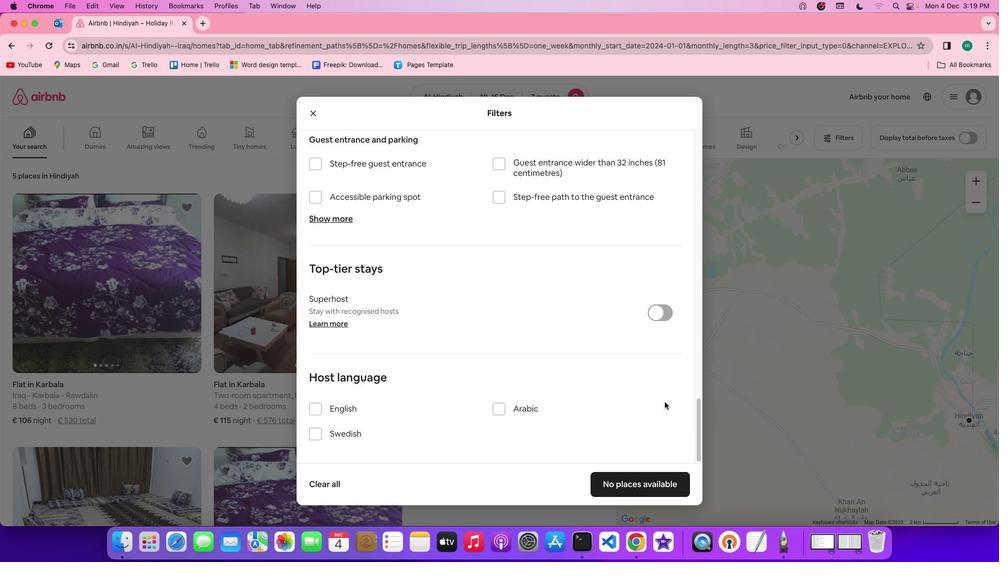 
Action: Mouse moved to (646, 487)
Screenshot: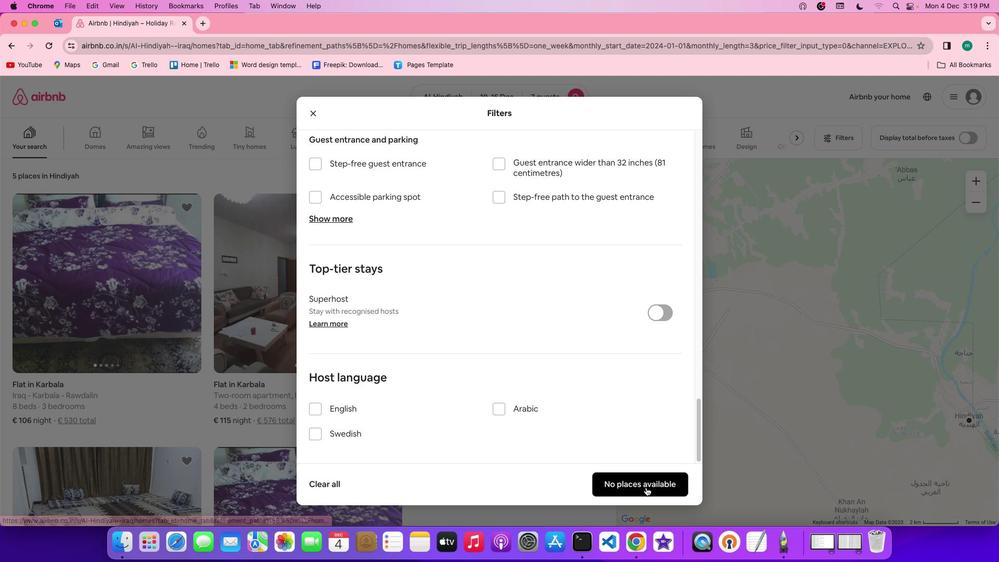 
Action: Mouse pressed left at (646, 487)
Screenshot: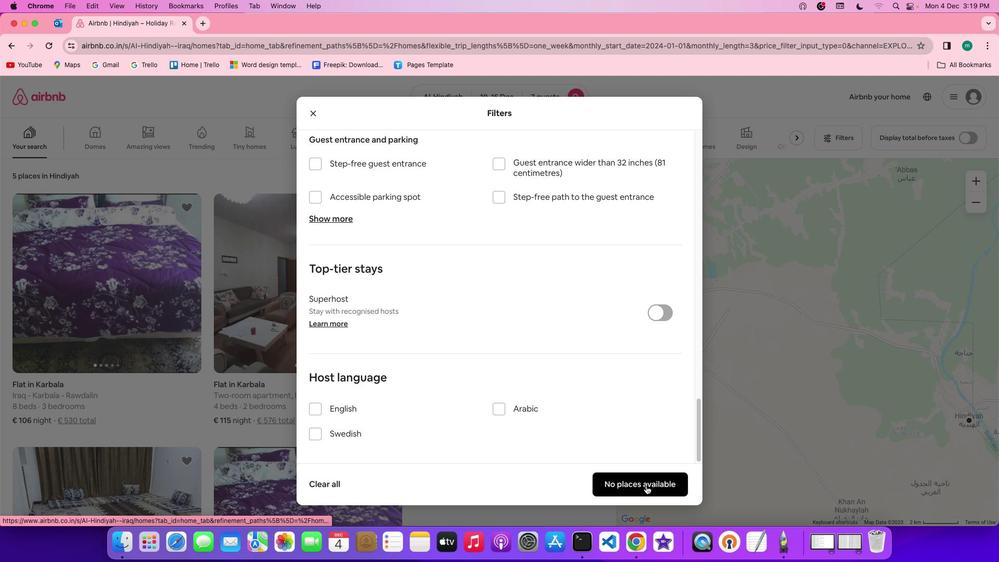 
Action: Mouse moved to (324, 302)
Screenshot: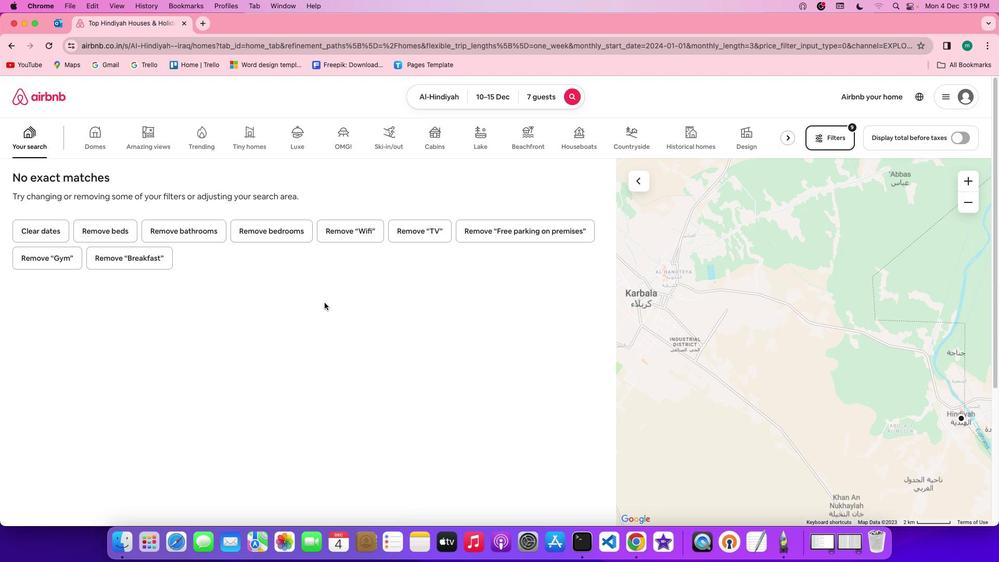 
